 Task: Add a condition where "Channel Is not Line" in recently solved tickets.
Action: Mouse moved to (164, 510)
Screenshot: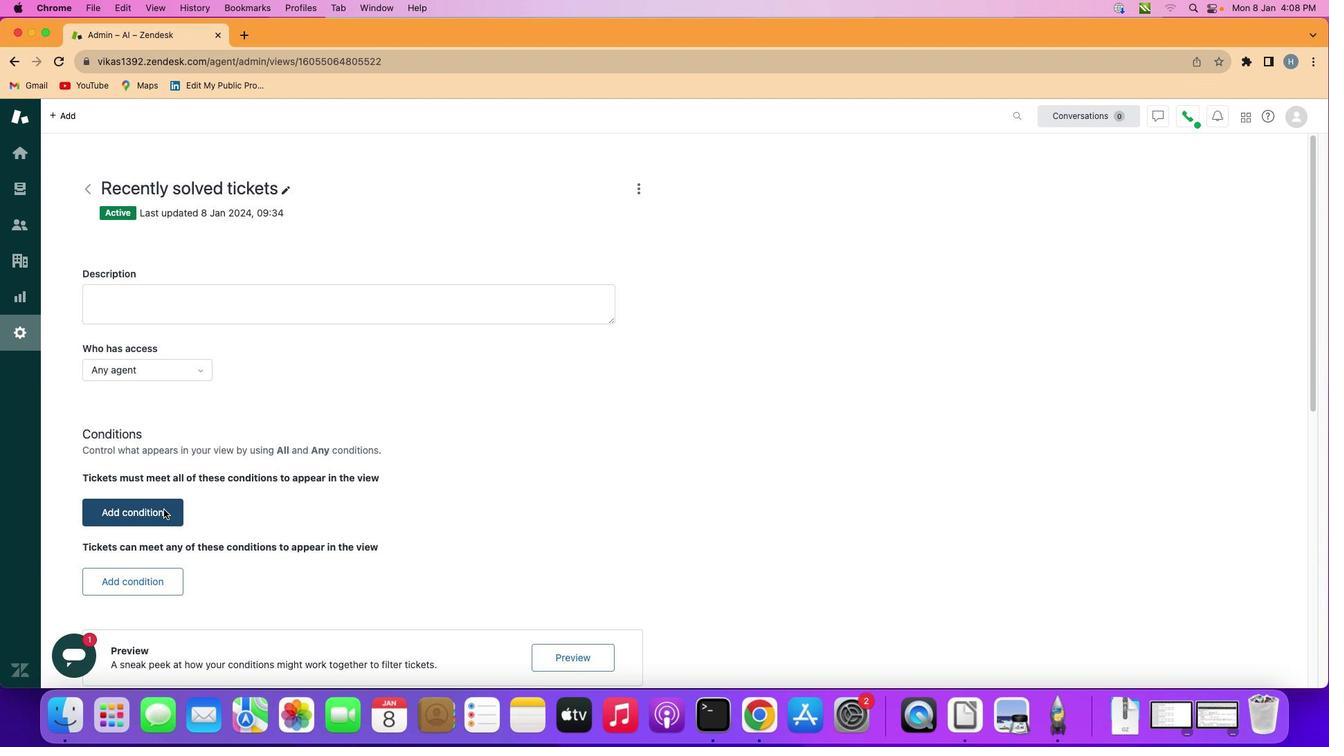 
Action: Mouse pressed left at (164, 510)
Screenshot: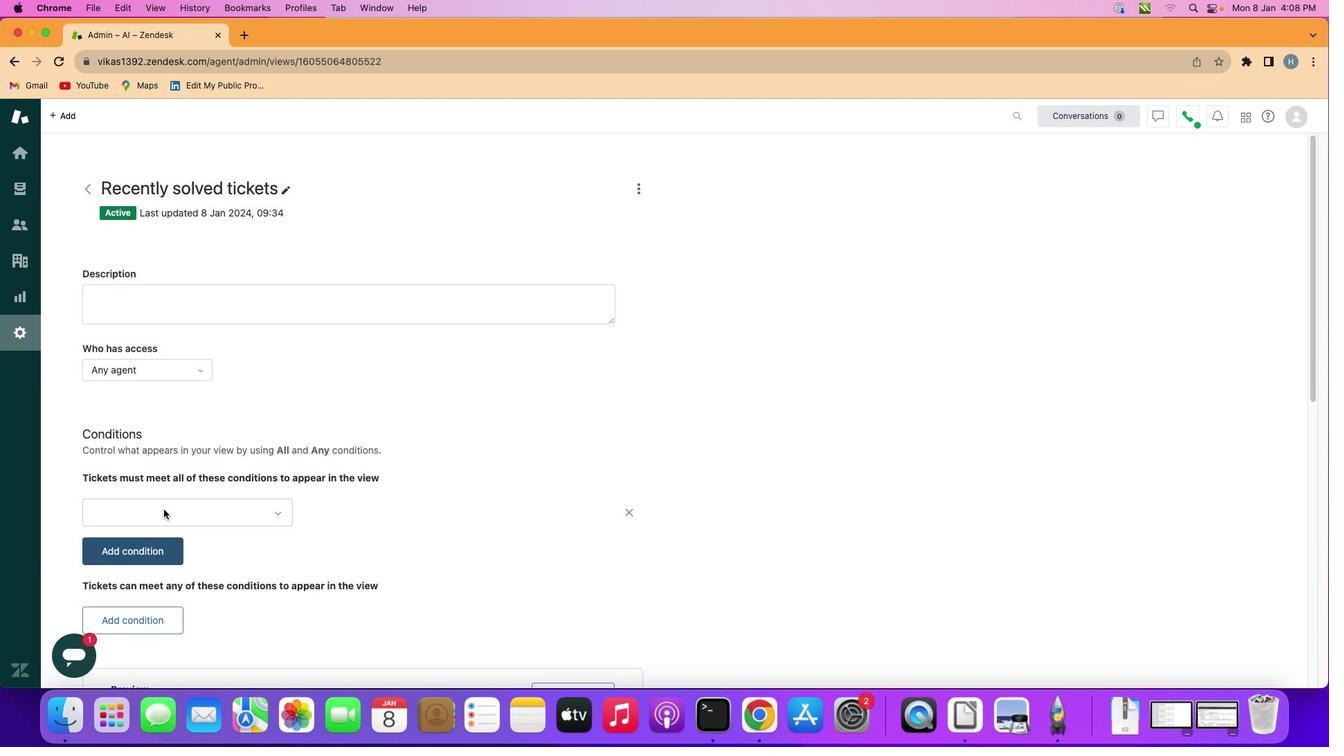 
Action: Mouse moved to (191, 512)
Screenshot: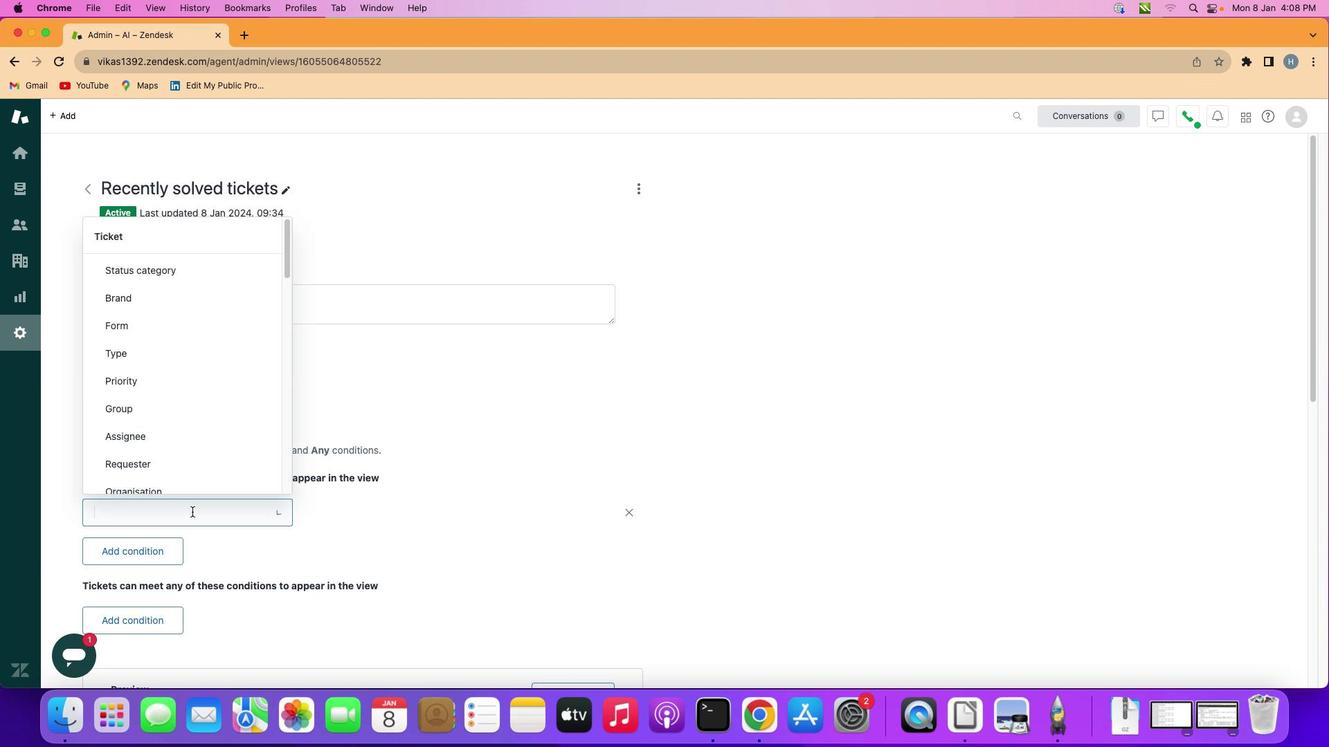 
Action: Mouse pressed left at (191, 512)
Screenshot: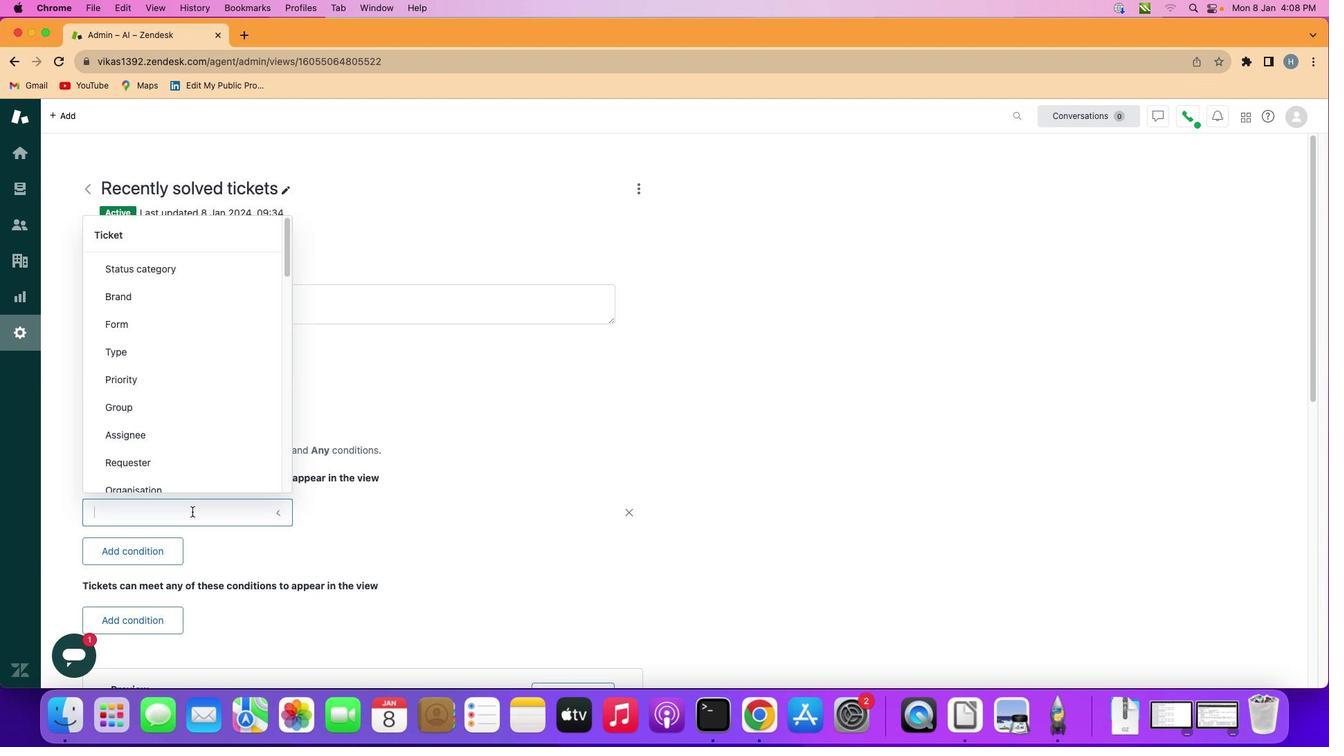 
Action: Mouse moved to (208, 387)
Screenshot: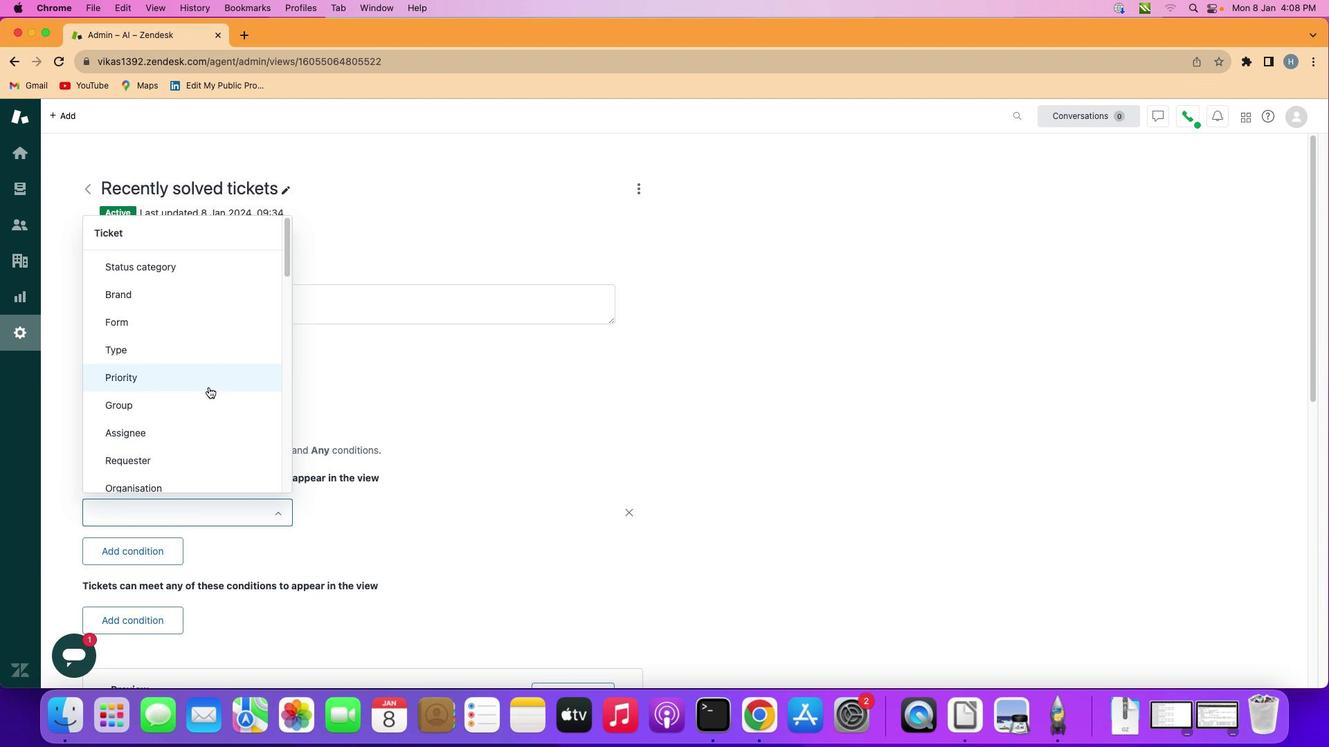 
Action: Mouse scrolled (208, 387) with delta (0, 0)
Screenshot: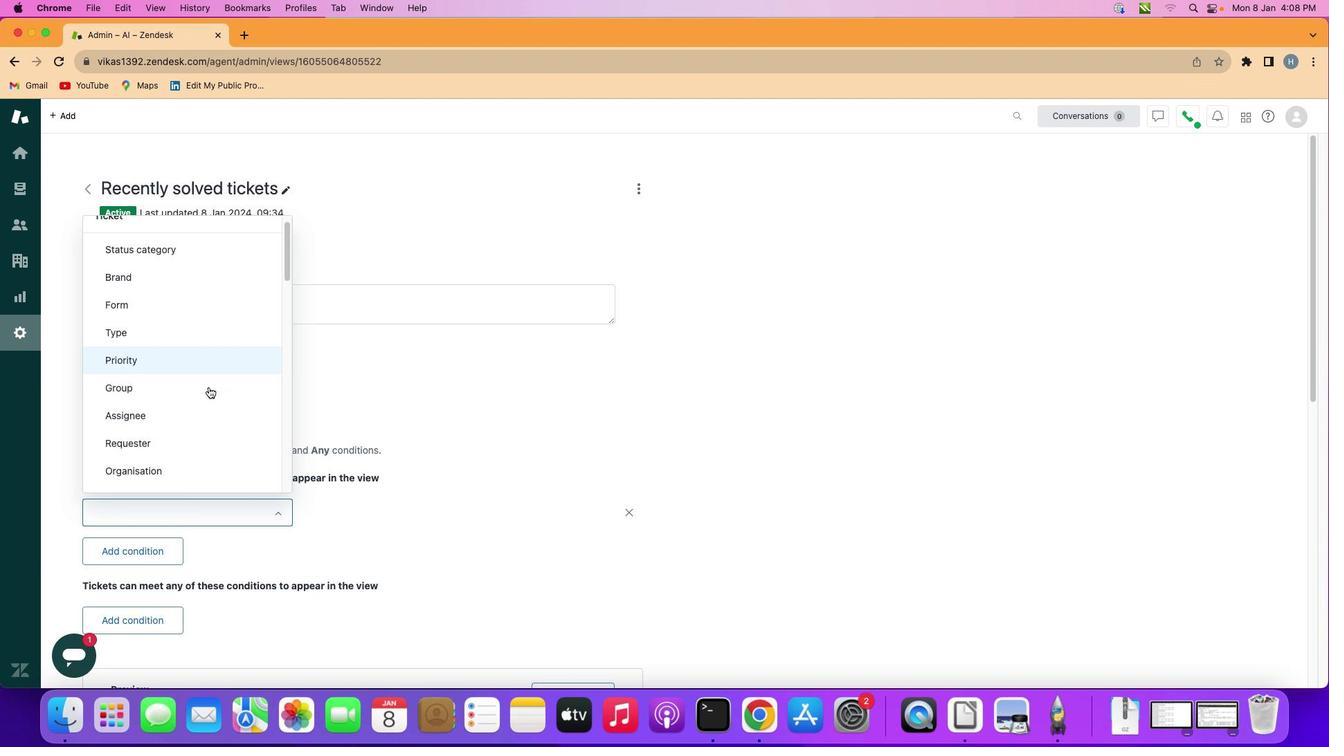 
Action: Mouse scrolled (208, 387) with delta (0, 0)
Screenshot: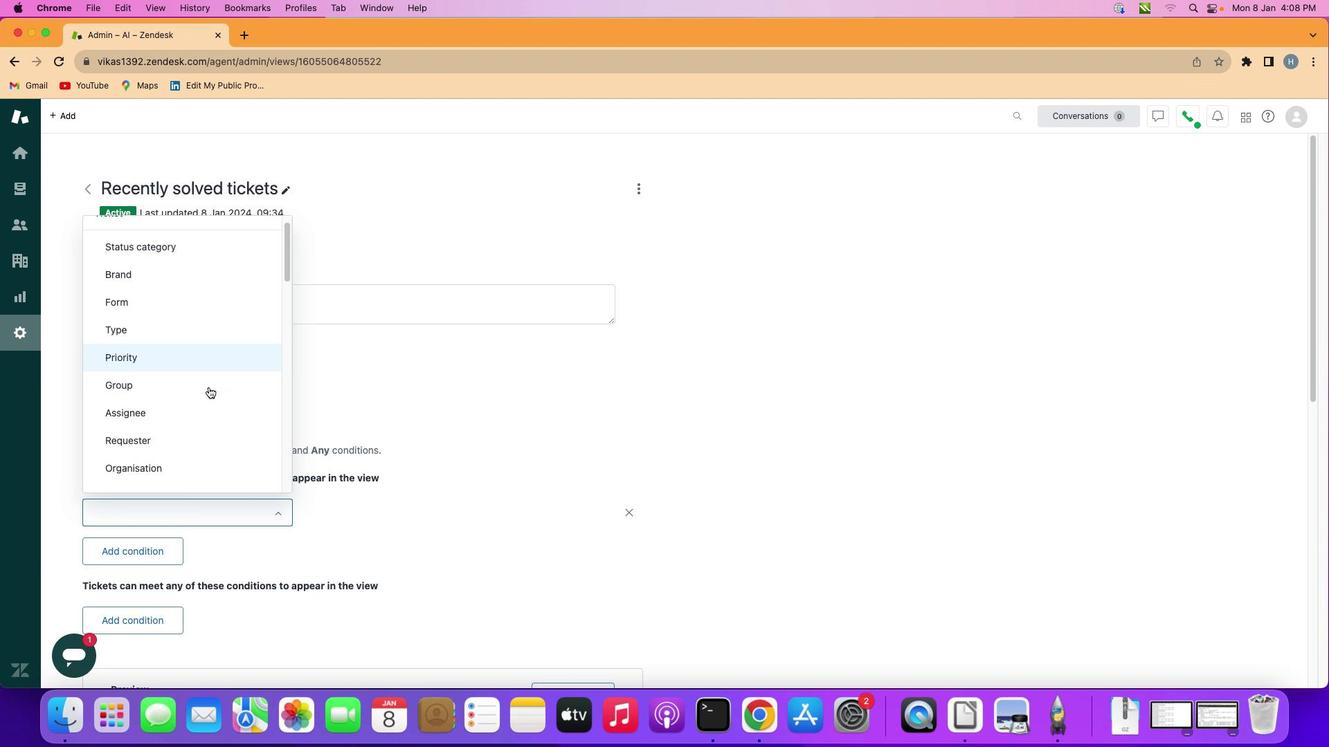 
Action: Mouse scrolled (208, 387) with delta (0, 0)
Screenshot: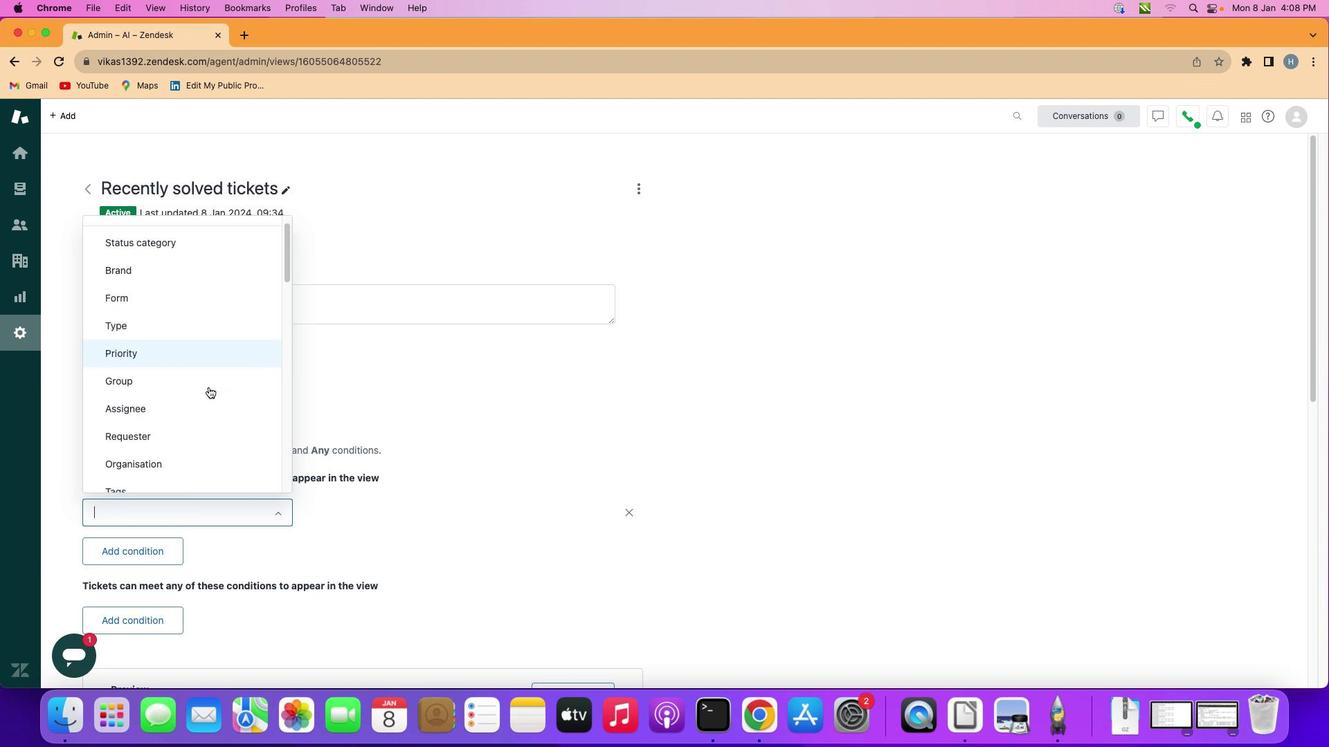 
Action: Mouse scrolled (208, 387) with delta (0, 0)
Screenshot: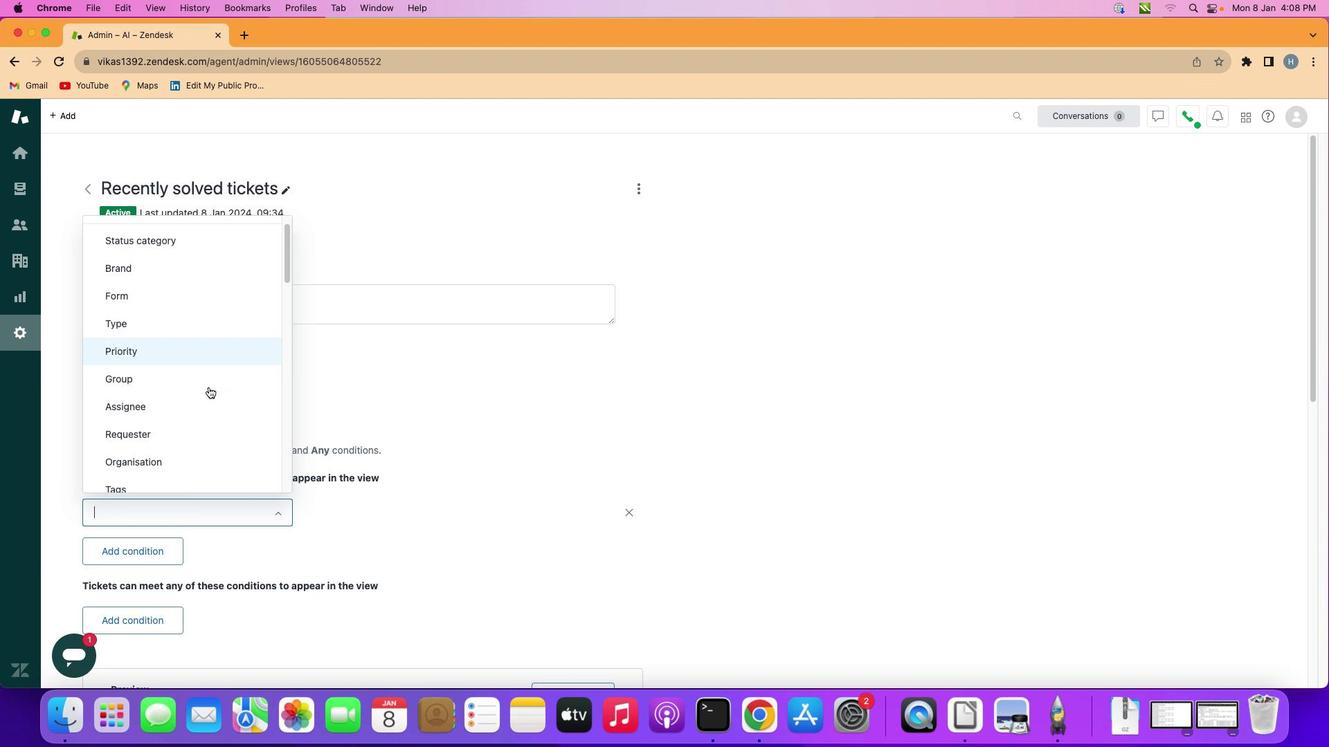 
Action: Mouse scrolled (208, 387) with delta (0, 0)
Screenshot: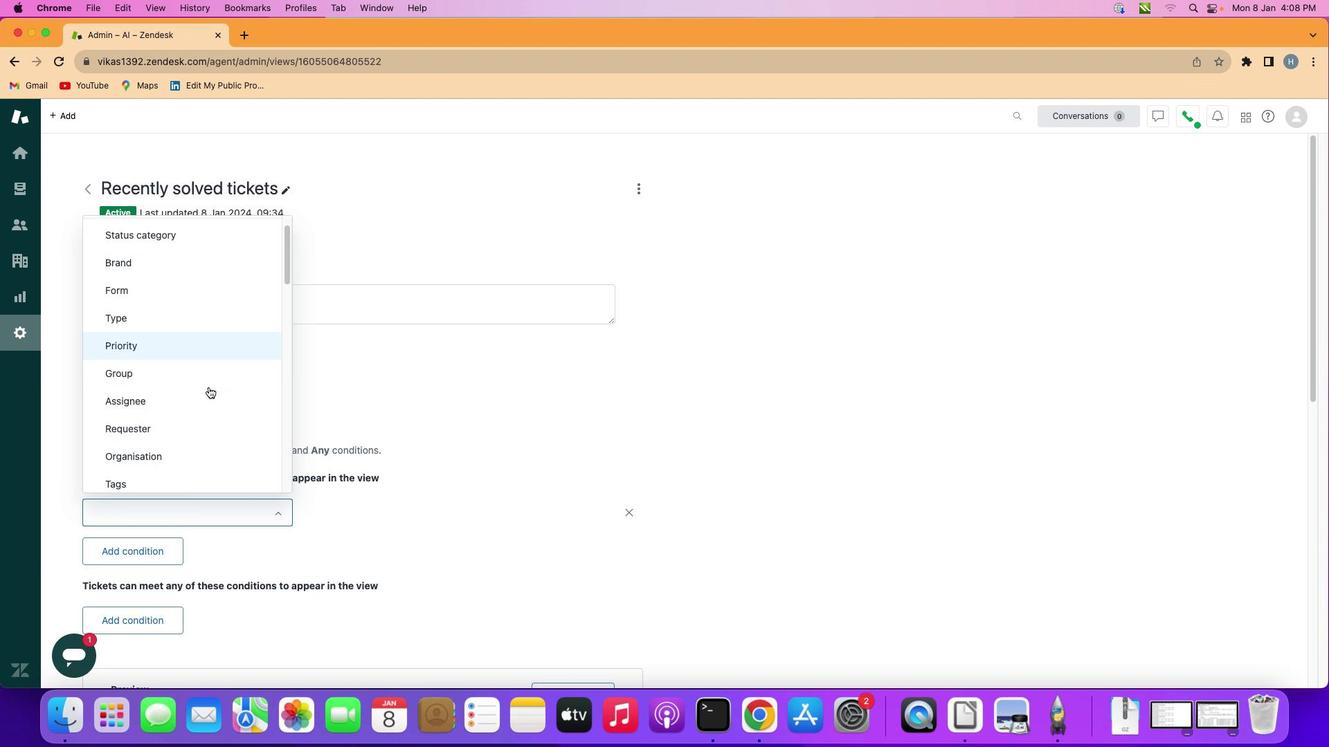 
Action: Mouse scrolled (208, 387) with delta (0, 0)
Screenshot: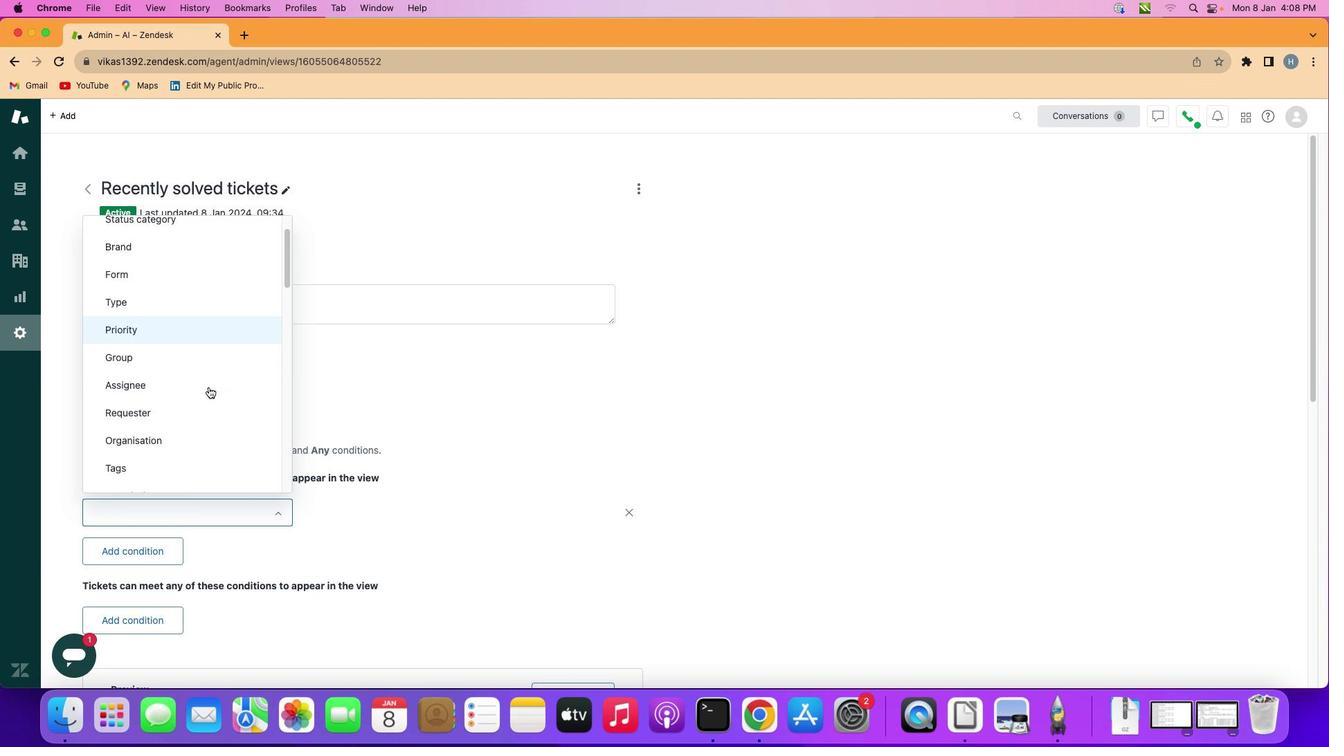 
Action: Mouse scrolled (208, 387) with delta (0, 0)
Screenshot: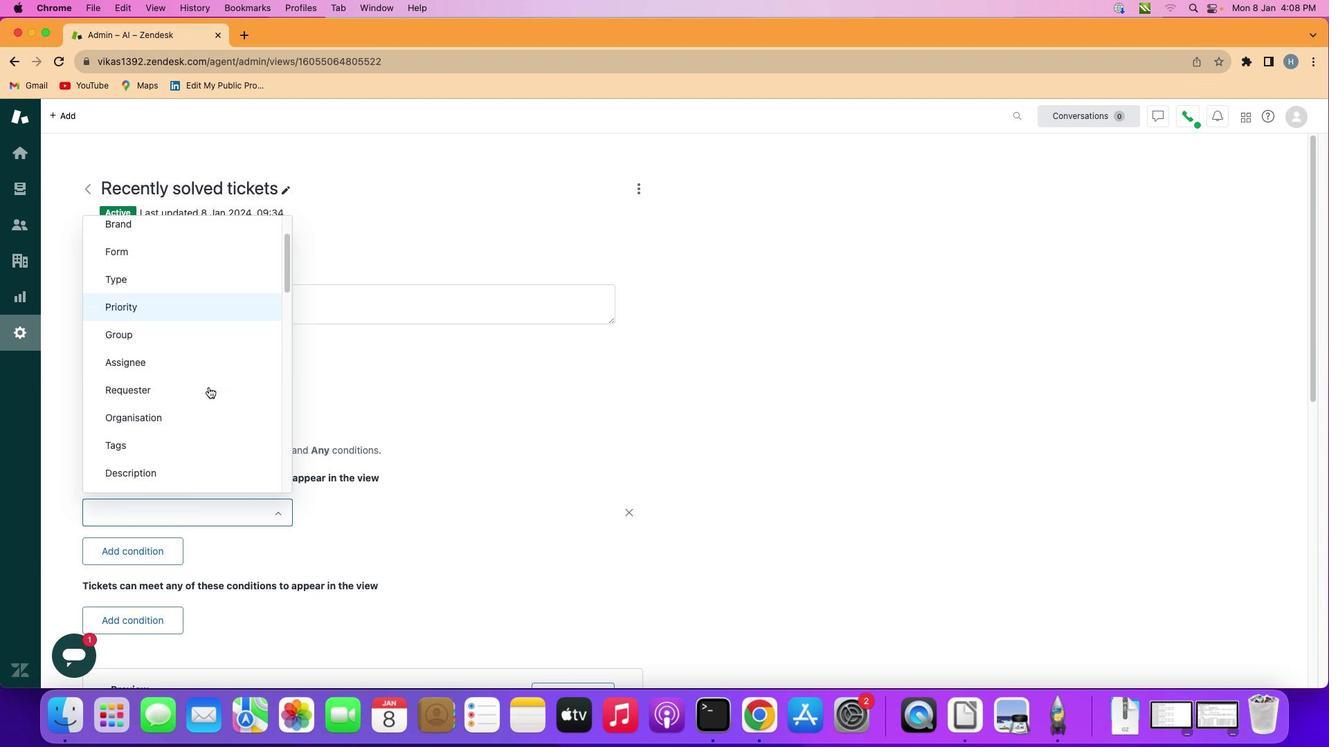 
Action: Mouse scrolled (208, 387) with delta (0, 0)
Screenshot: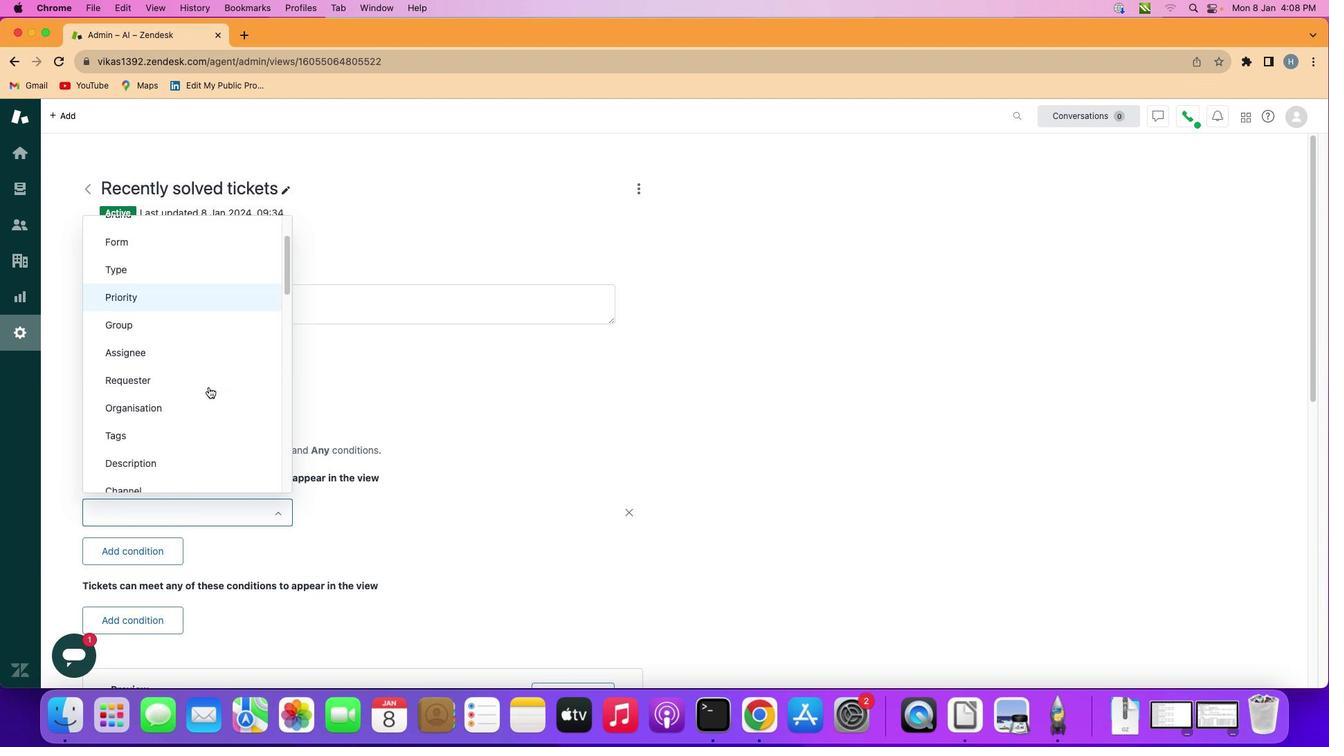 
Action: Mouse scrolled (208, 387) with delta (0, 0)
Screenshot: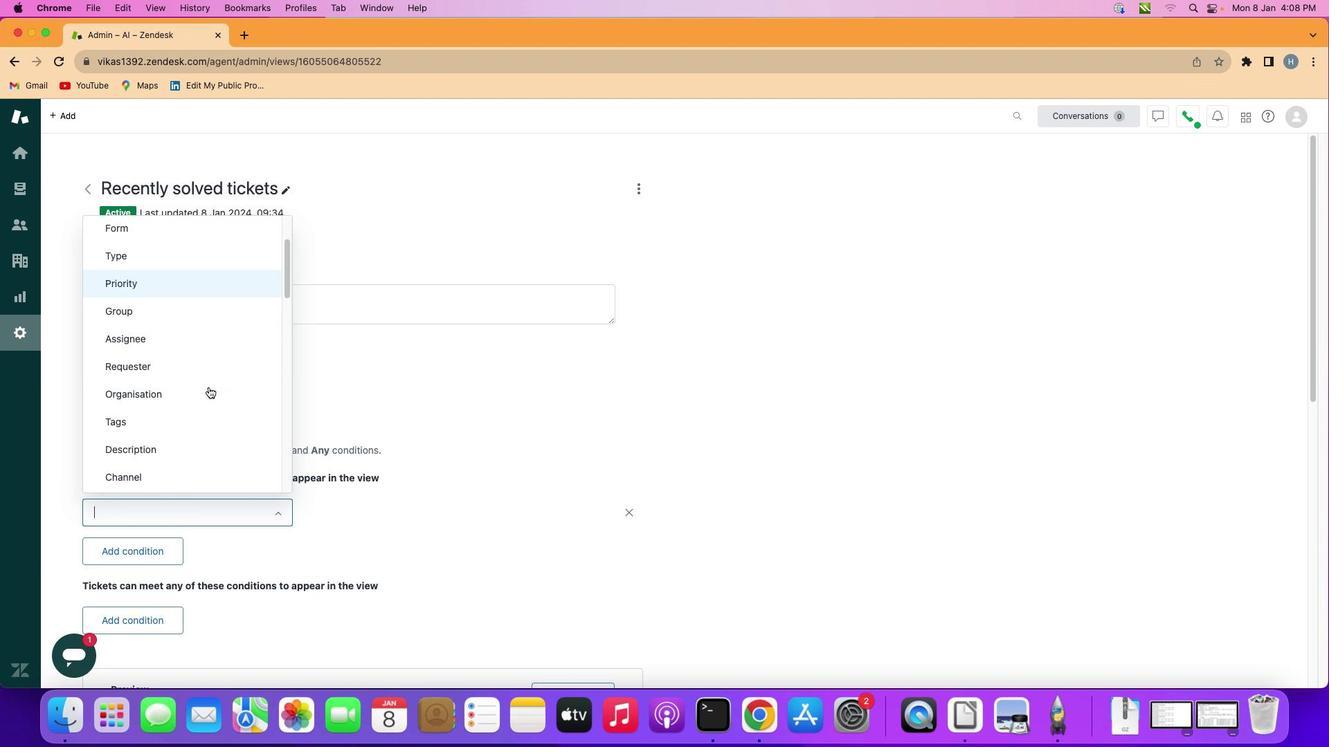 
Action: Mouse scrolled (208, 387) with delta (0, 0)
Screenshot: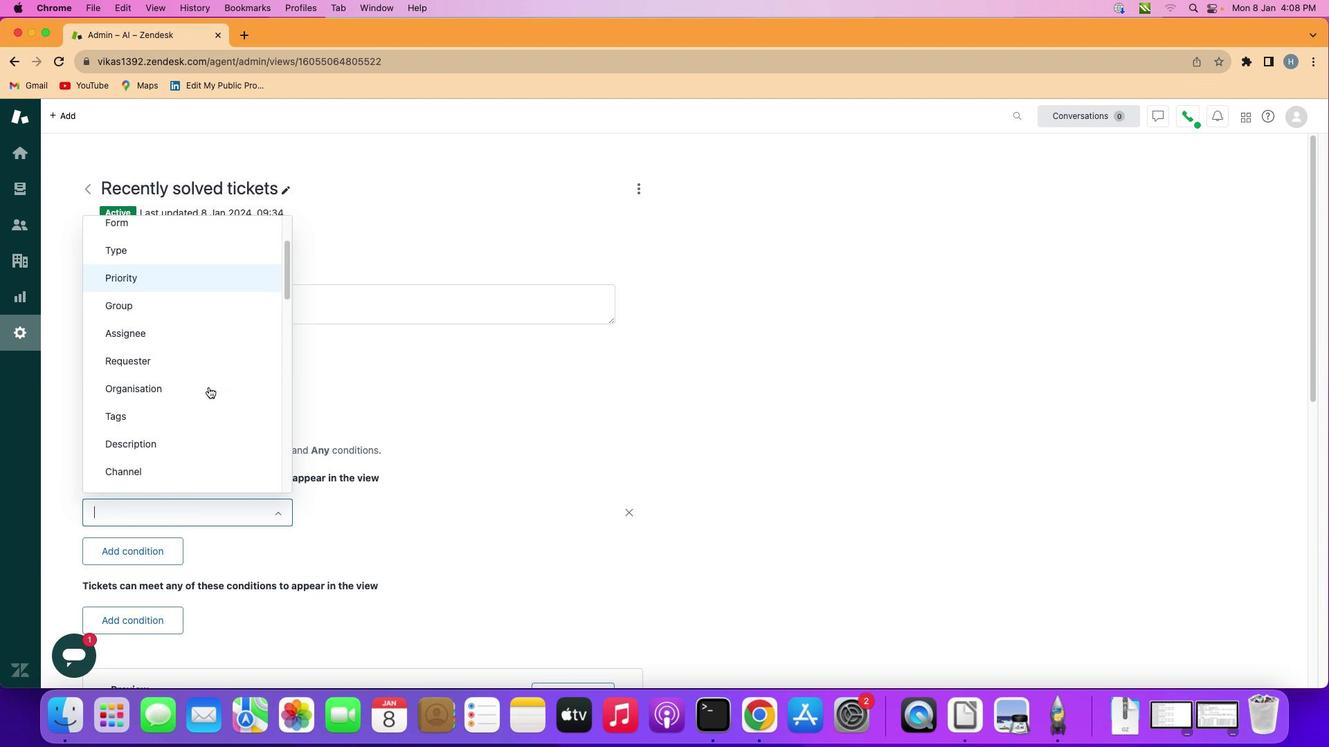 
Action: Mouse scrolled (208, 387) with delta (0, 0)
Screenshot: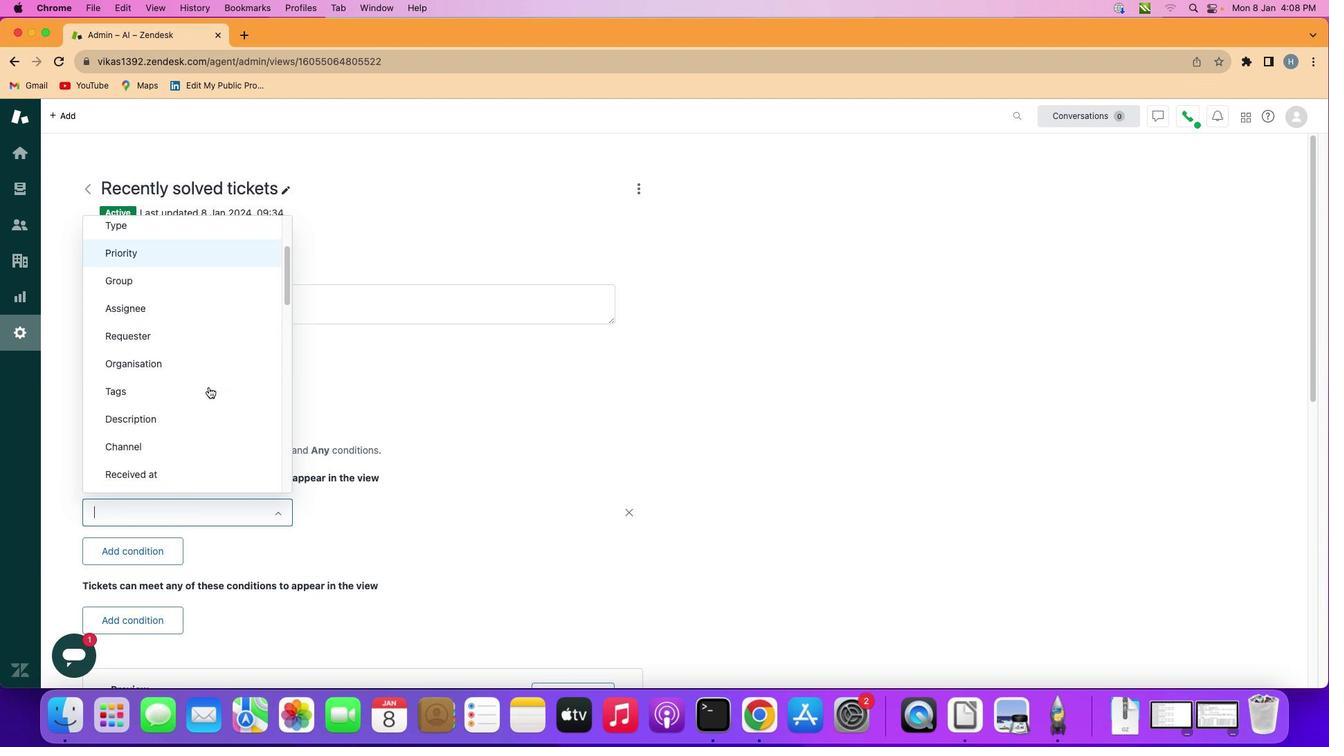 
Action: Mouse scrolled (208, 387) with delta (0, 0)
Screenshot: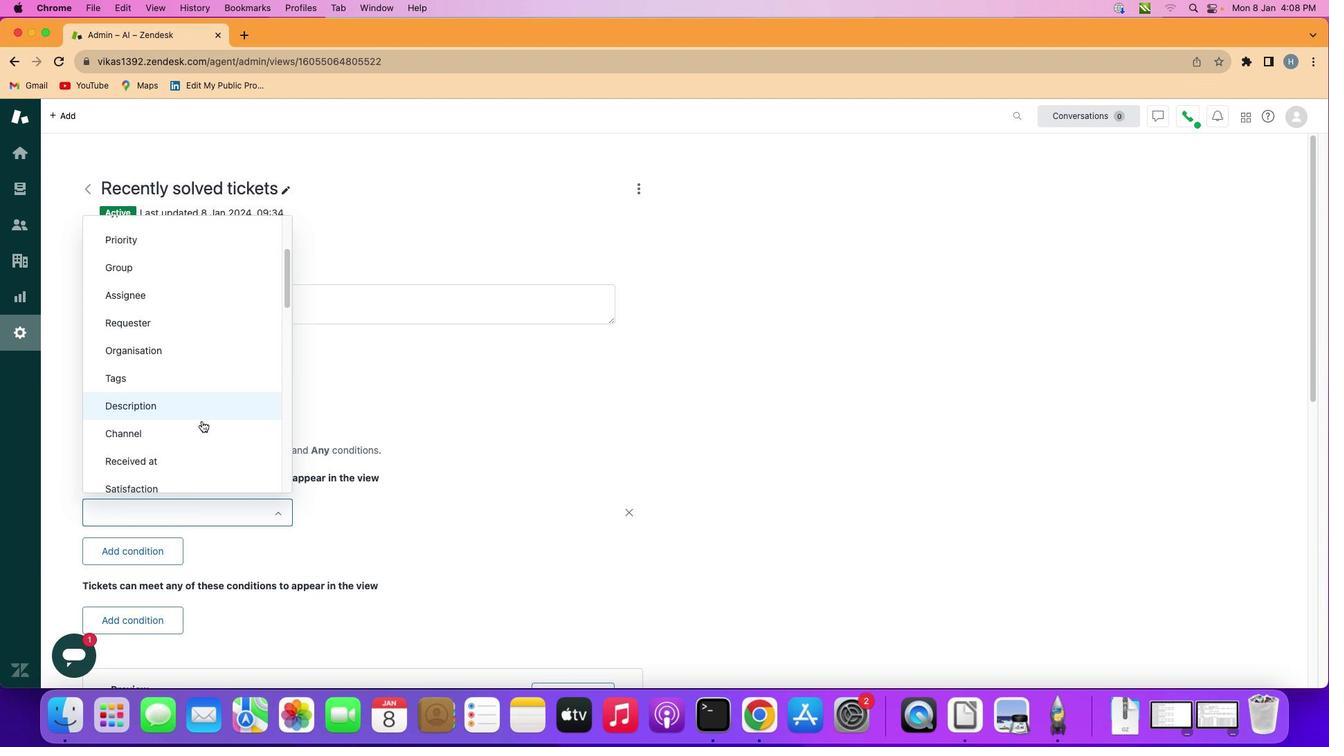 
Action: Mouse moved to (196, 429)
Screenshot: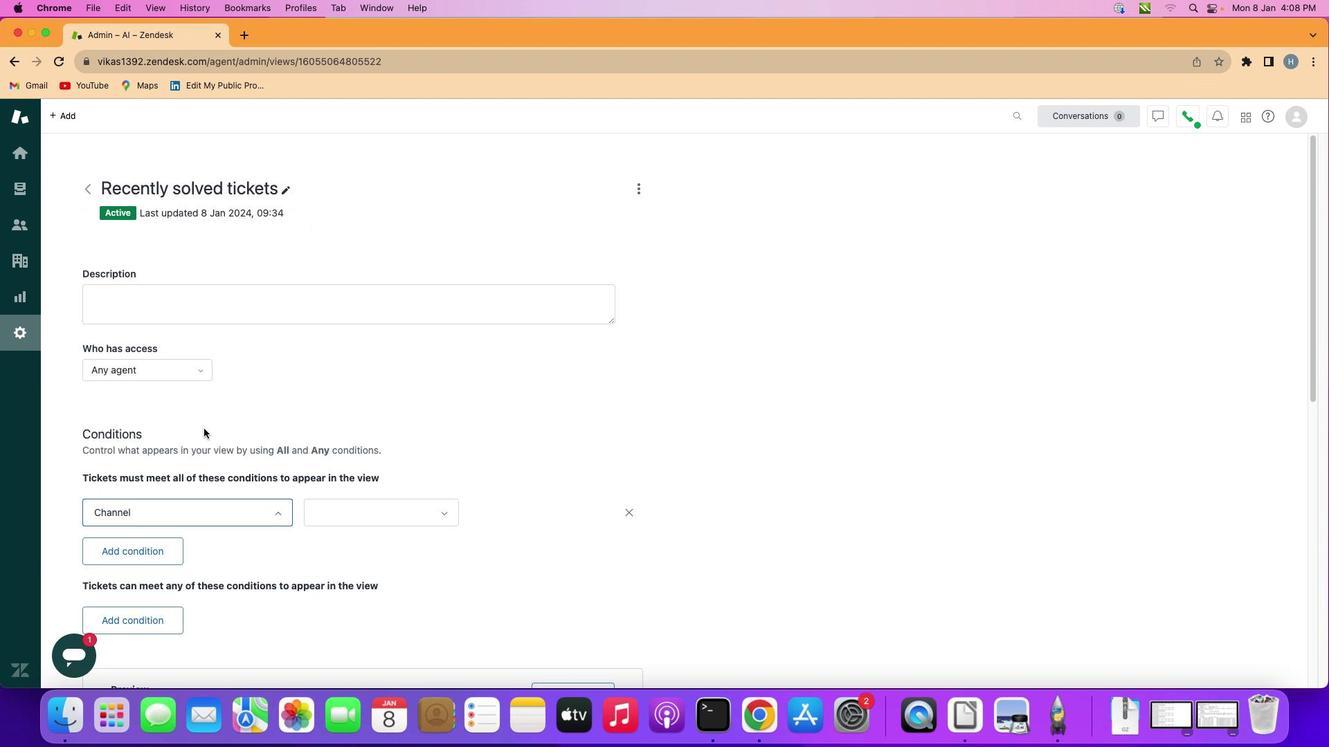 
Action: Mouse pressed left at (196, 429)
Screenshot: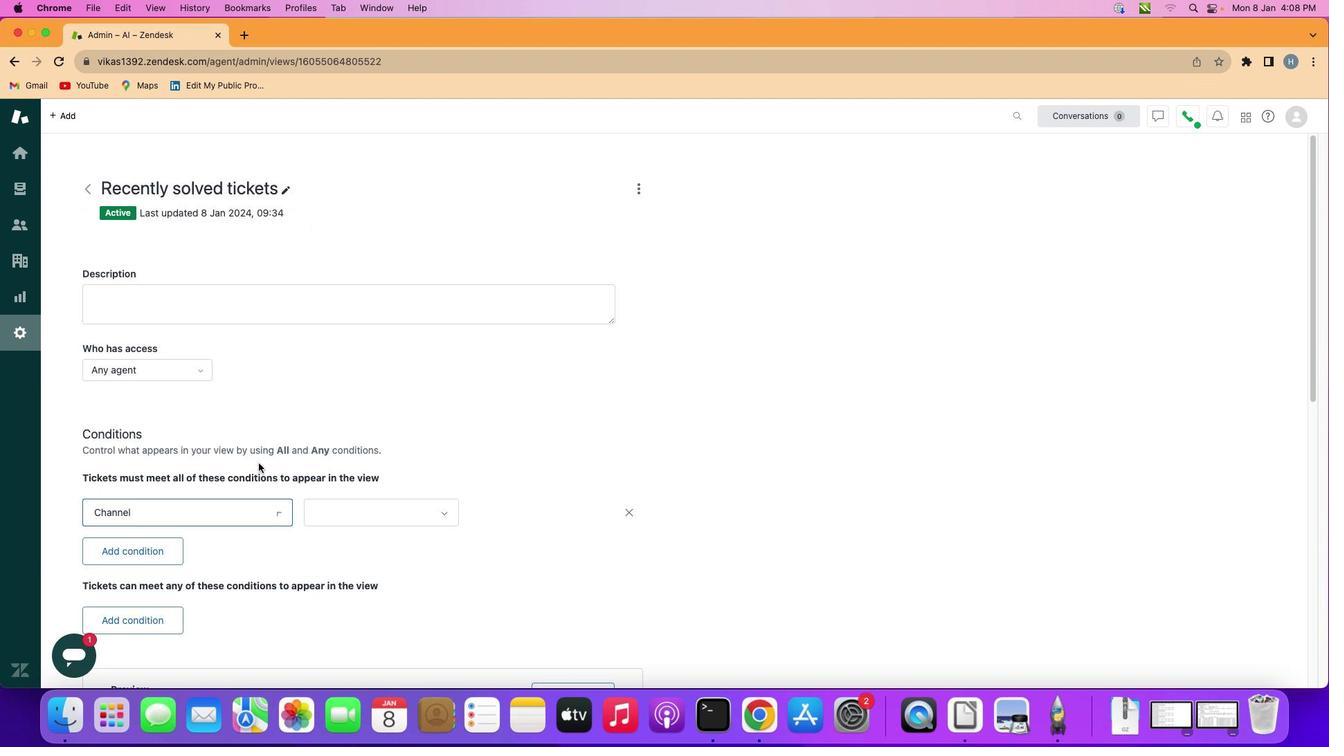 
Action: Mouse moved to (411, 499)
Screenshot: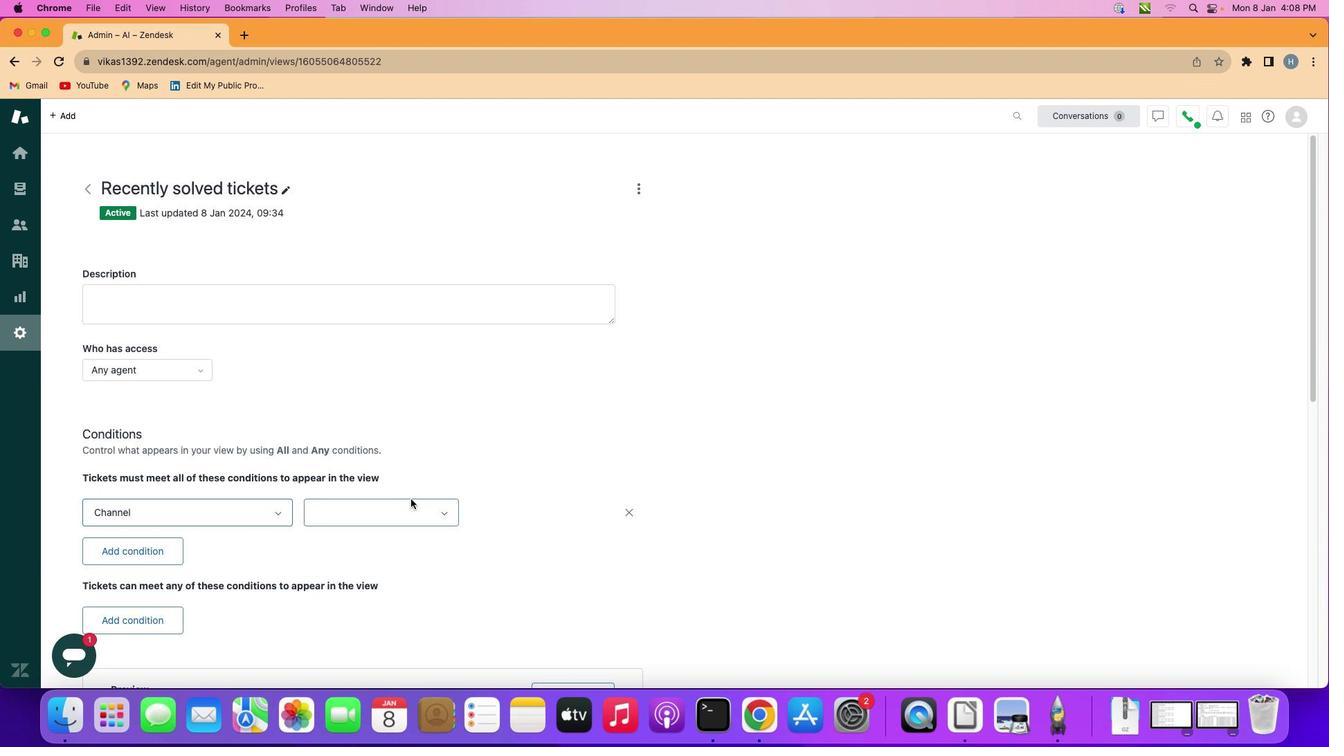 
Action: Mouse pressed left at (411, 499)
Screenshot: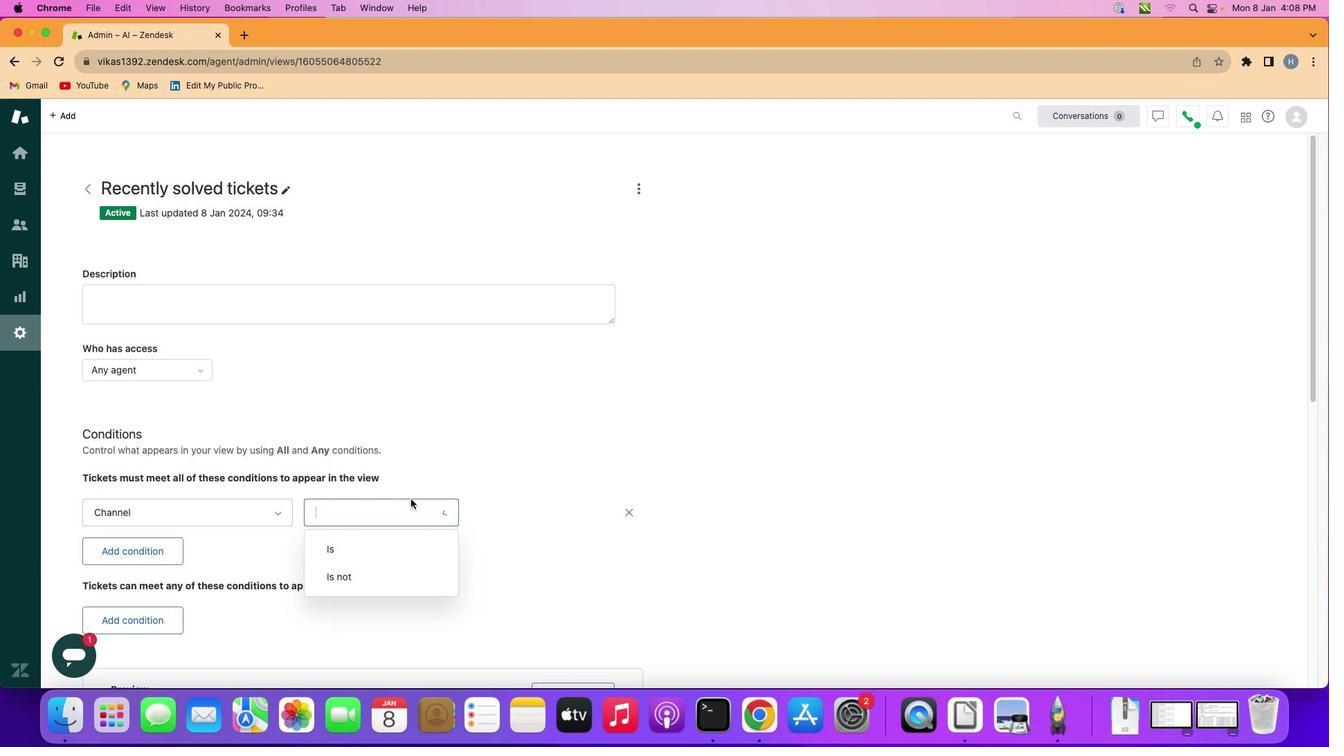 
Action: Mouse moved to (398, 572)
Screenshot: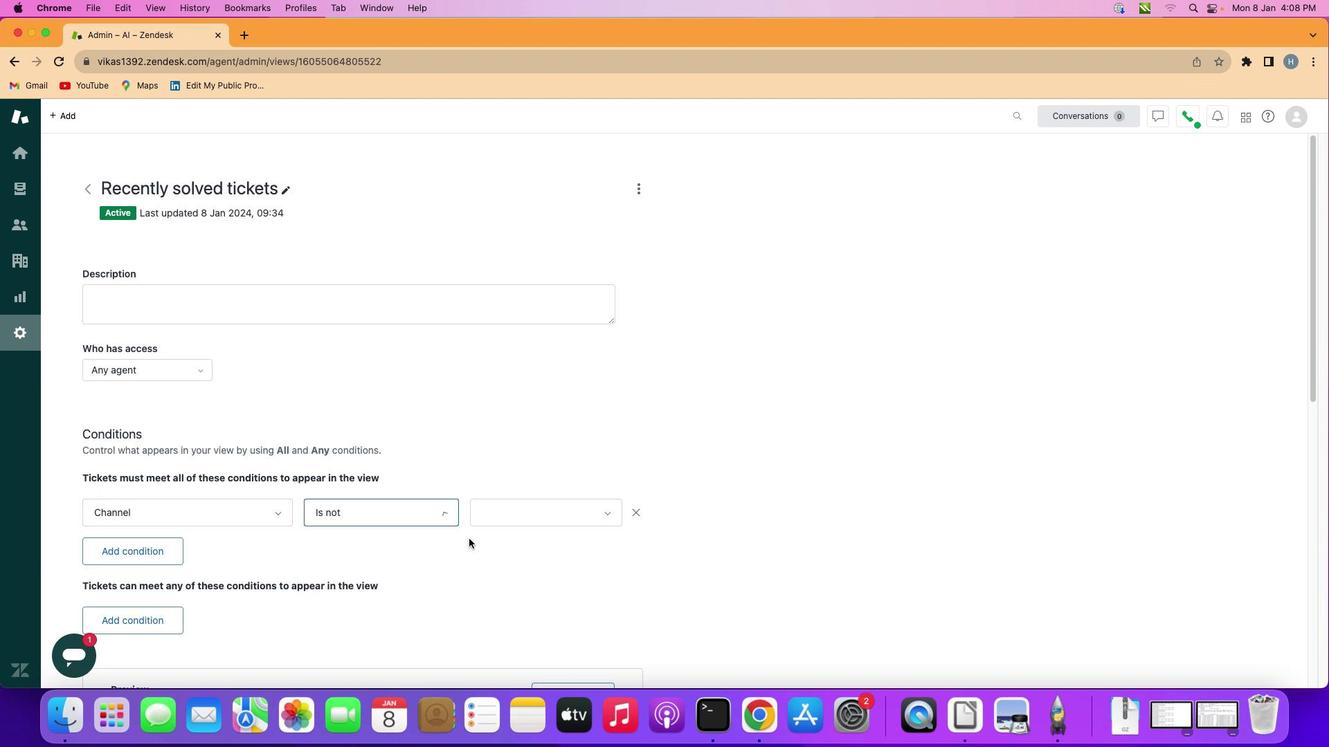 
Action: Mouse pressed left at (398, 572)
Screenshot: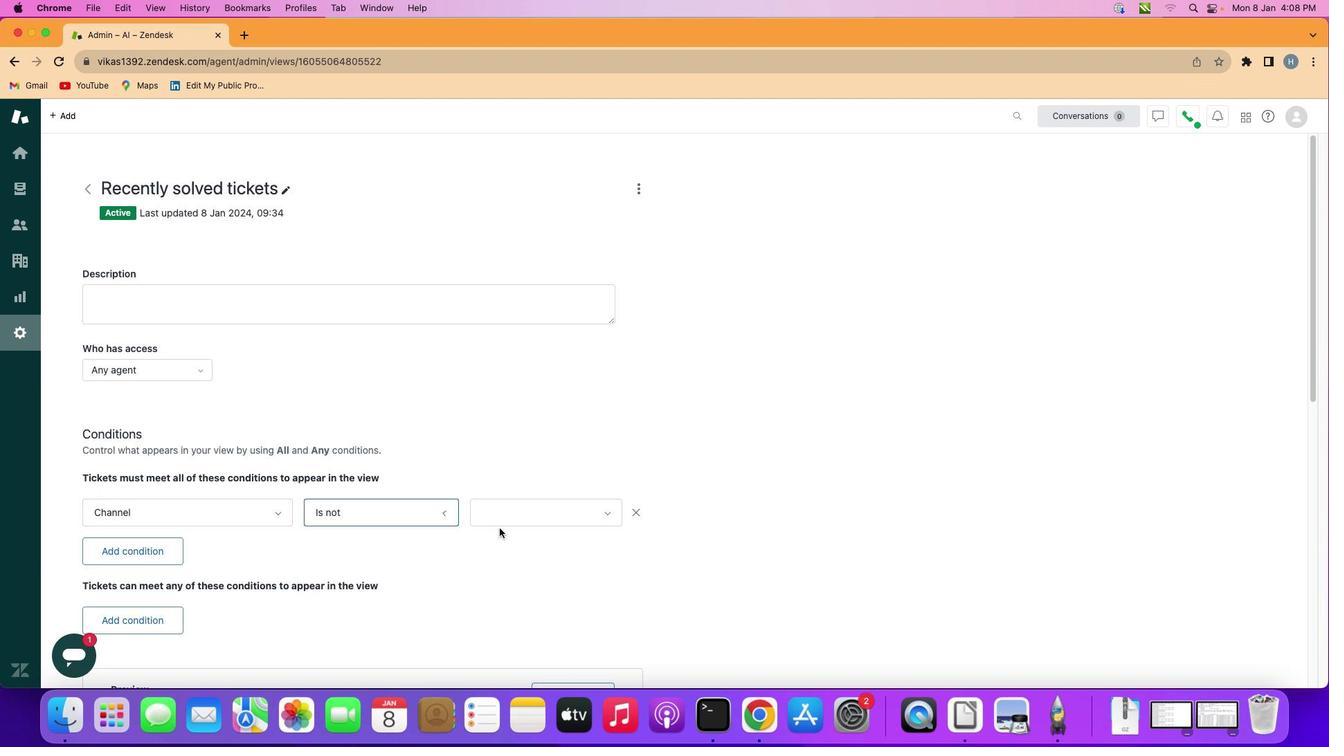 
Action: Mouse moved to (528, 518)
Screenshot: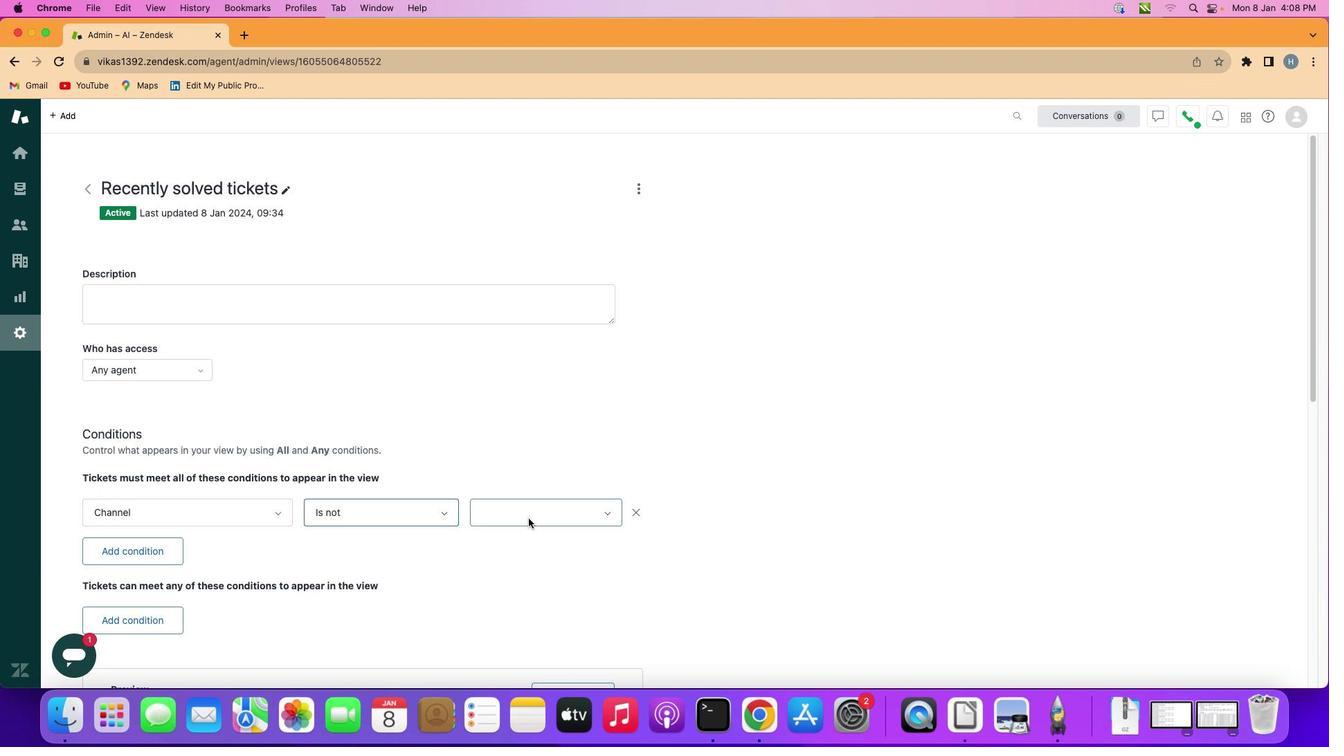 
Action: Mouse pressed left at (528, 518)
Screenshot: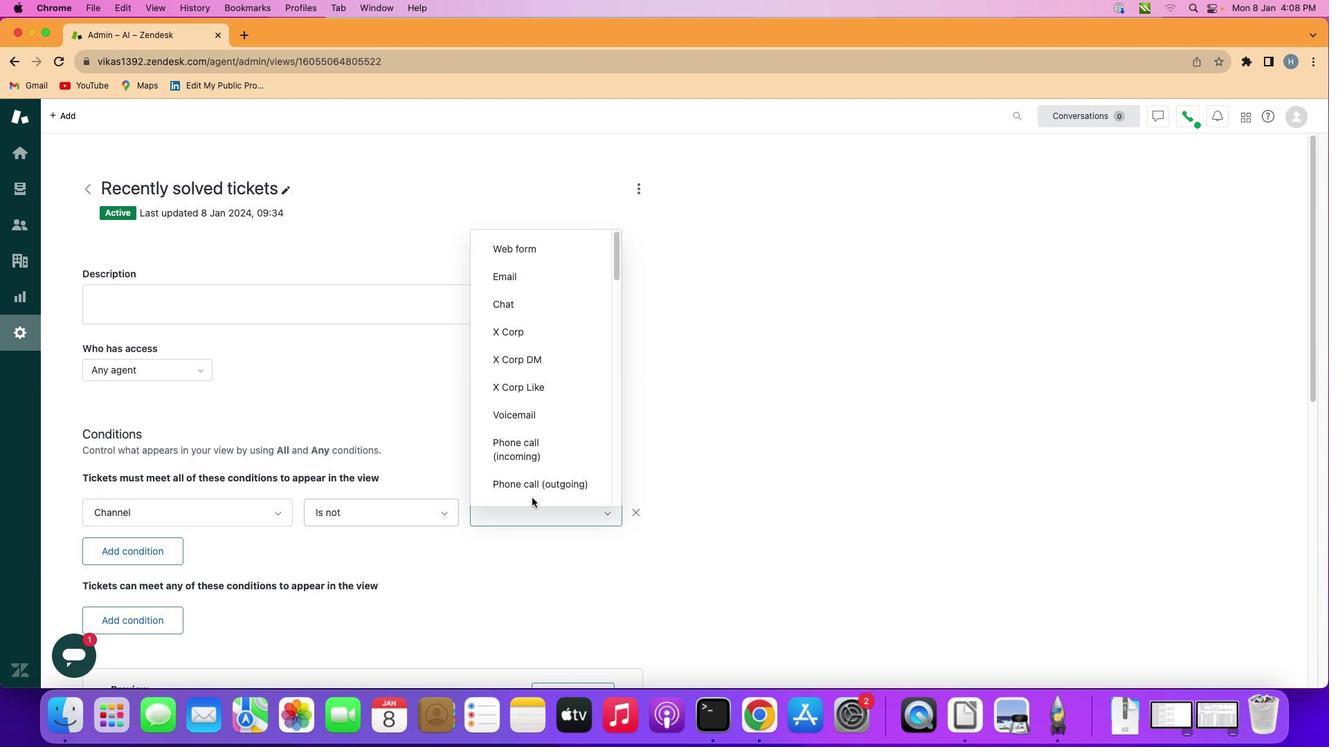 
Action: Mouse moved to (525, 410)
Screenshot: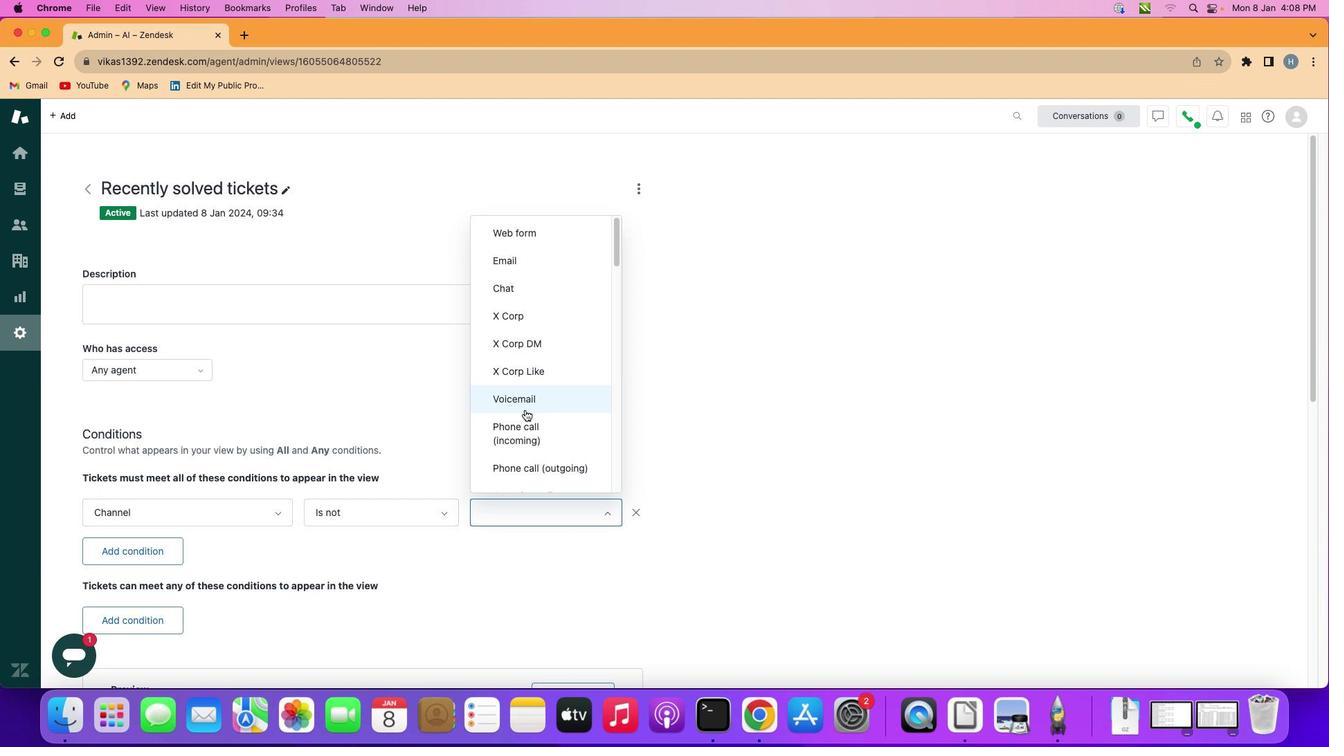 
Action: Mouse scrolled (525, 410) with delta (0, 0)
Screenshot: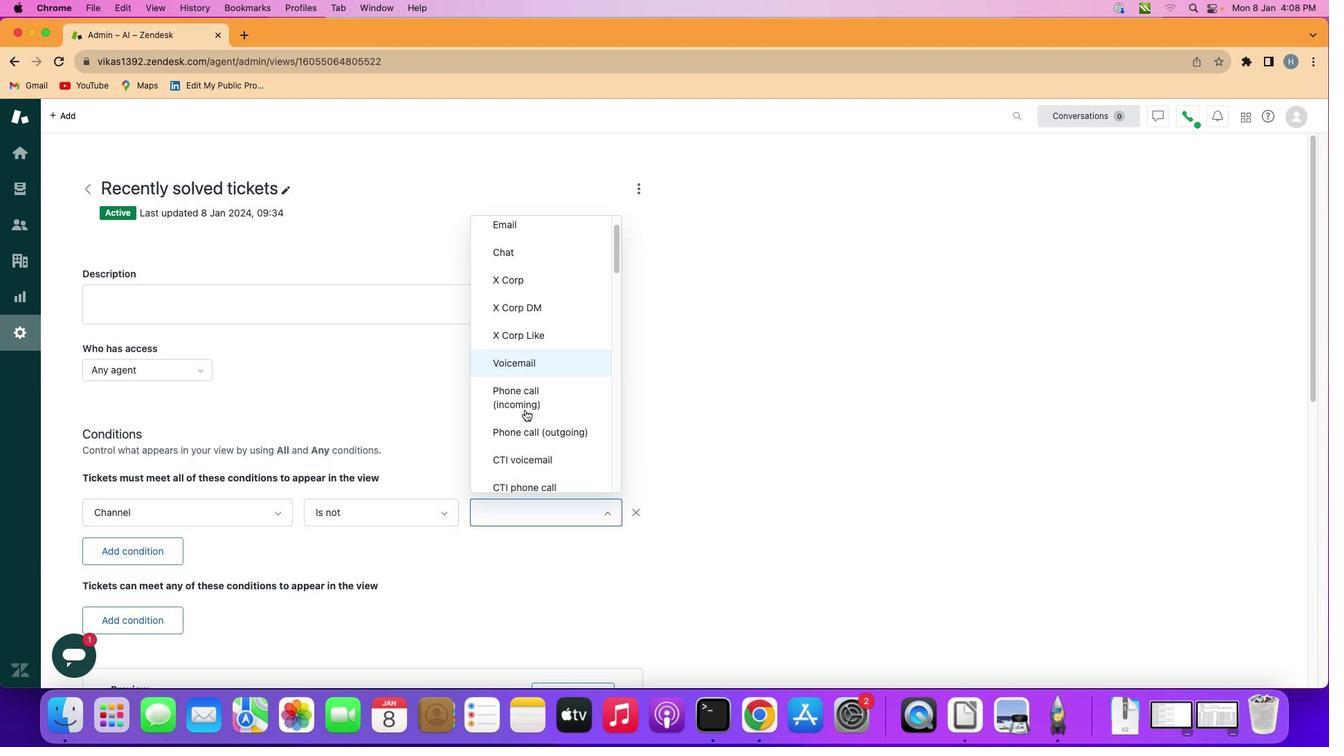 
Action: Mouse scrolled (525, 410) with delta (0, 0)
Screenshot: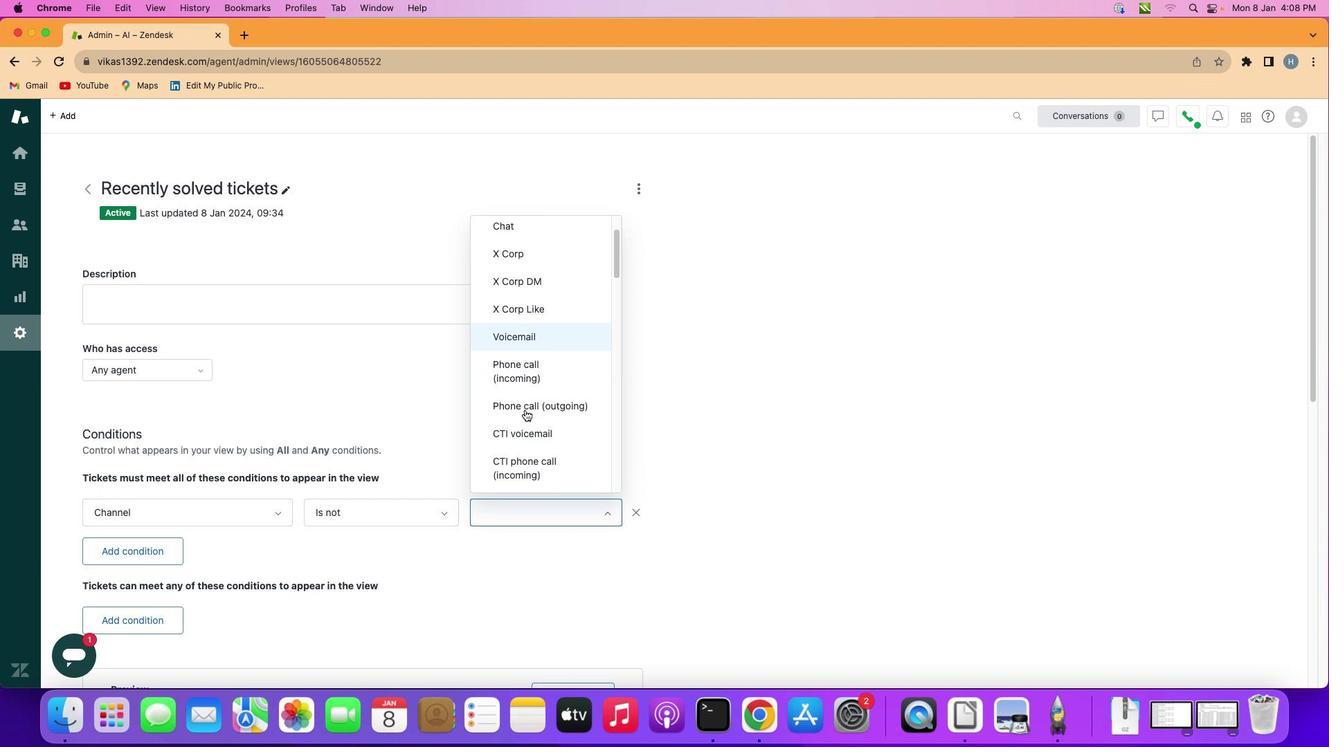 
Action: Mouse scrolled (525, 410) with delta (0, 0)
Screenshot: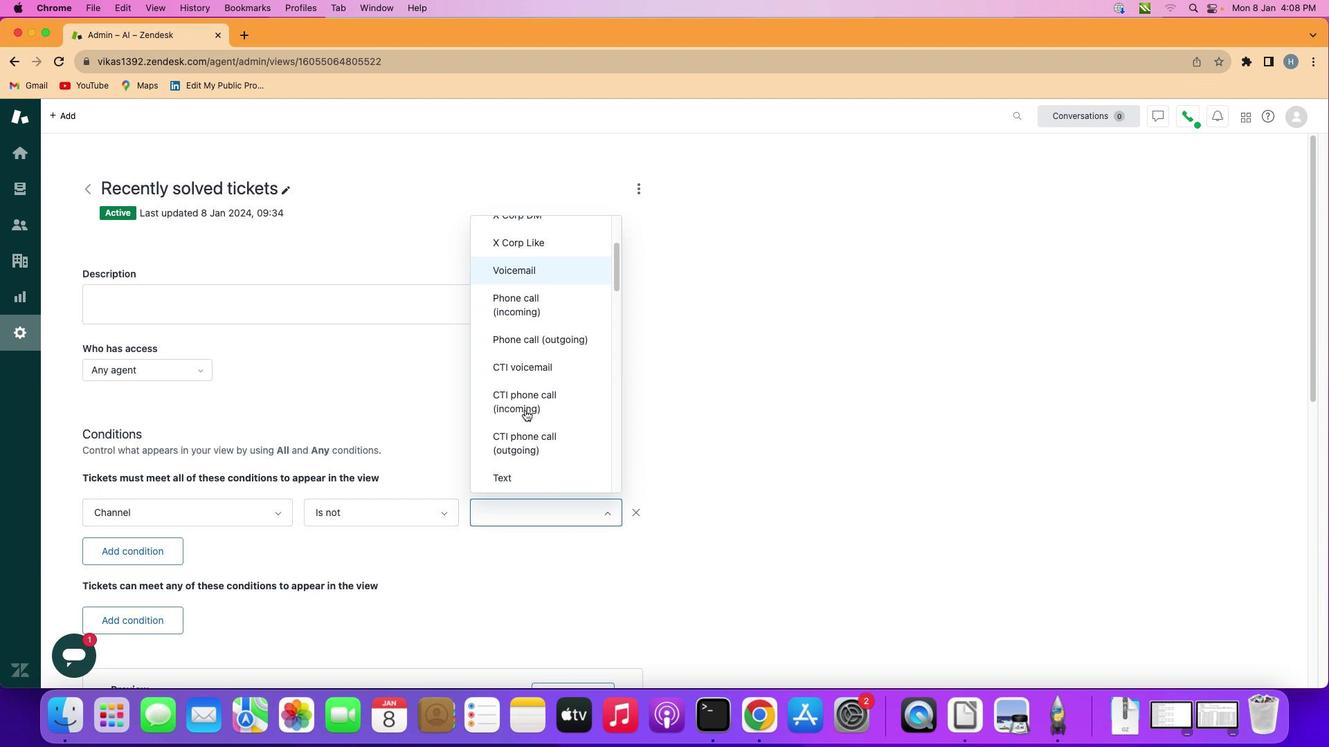 
Action: Mouse scrolled (525, 410) with delta (0, -1)
Screenshot: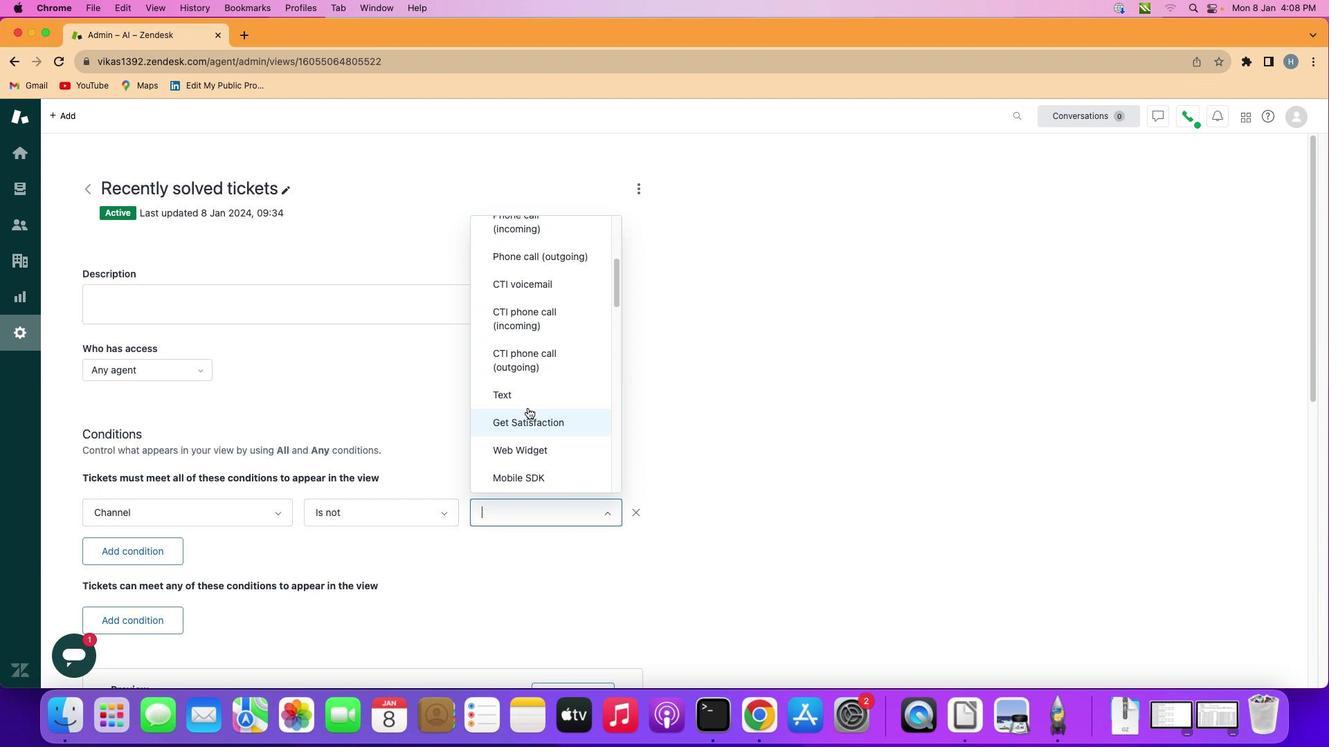 
Action: Mouse scrolled (525, 410) with delta (0, -2)
Screenshot: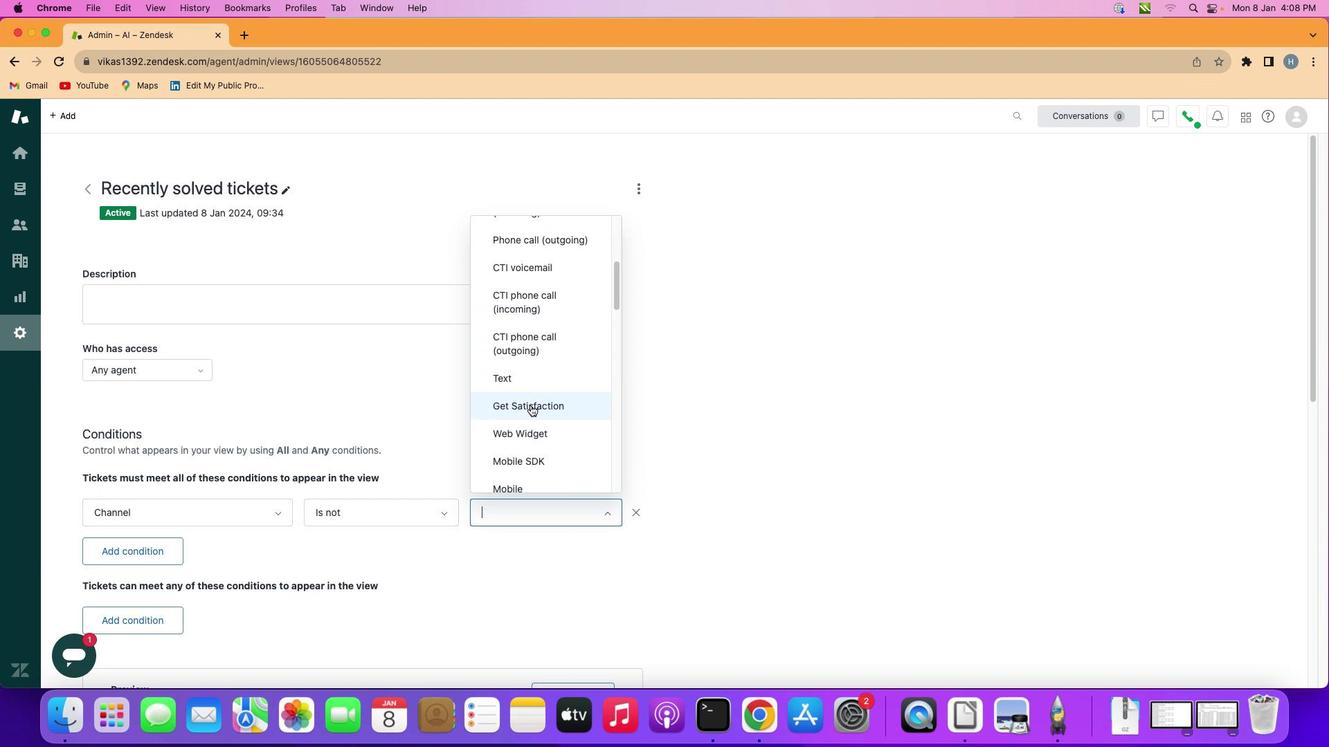 
Action: Mouse moved to (533, 402)
Screenshot: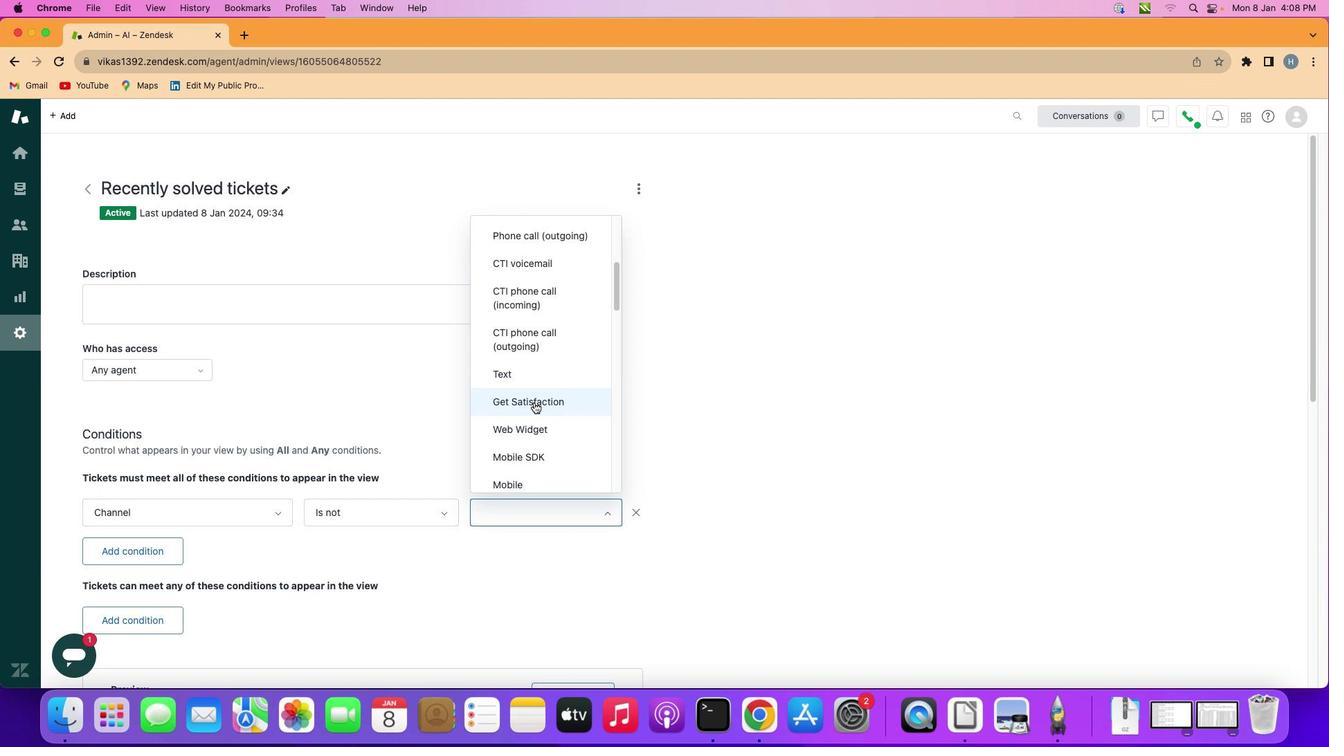 
Action: Mouse scrolled (533, 402) with delta (0, 0)
Screenshot: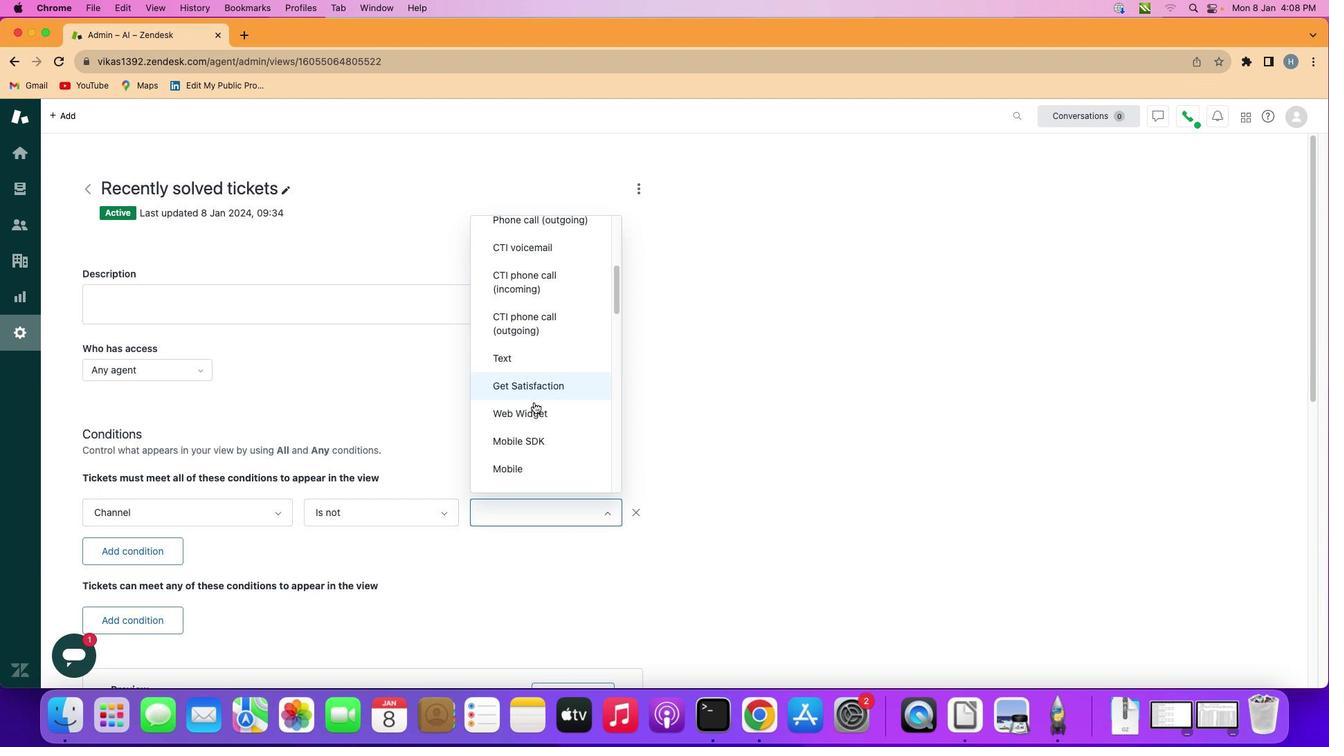 
Action: Mouse scrolled (533, 402) with delta (0, 0)
Screenshot: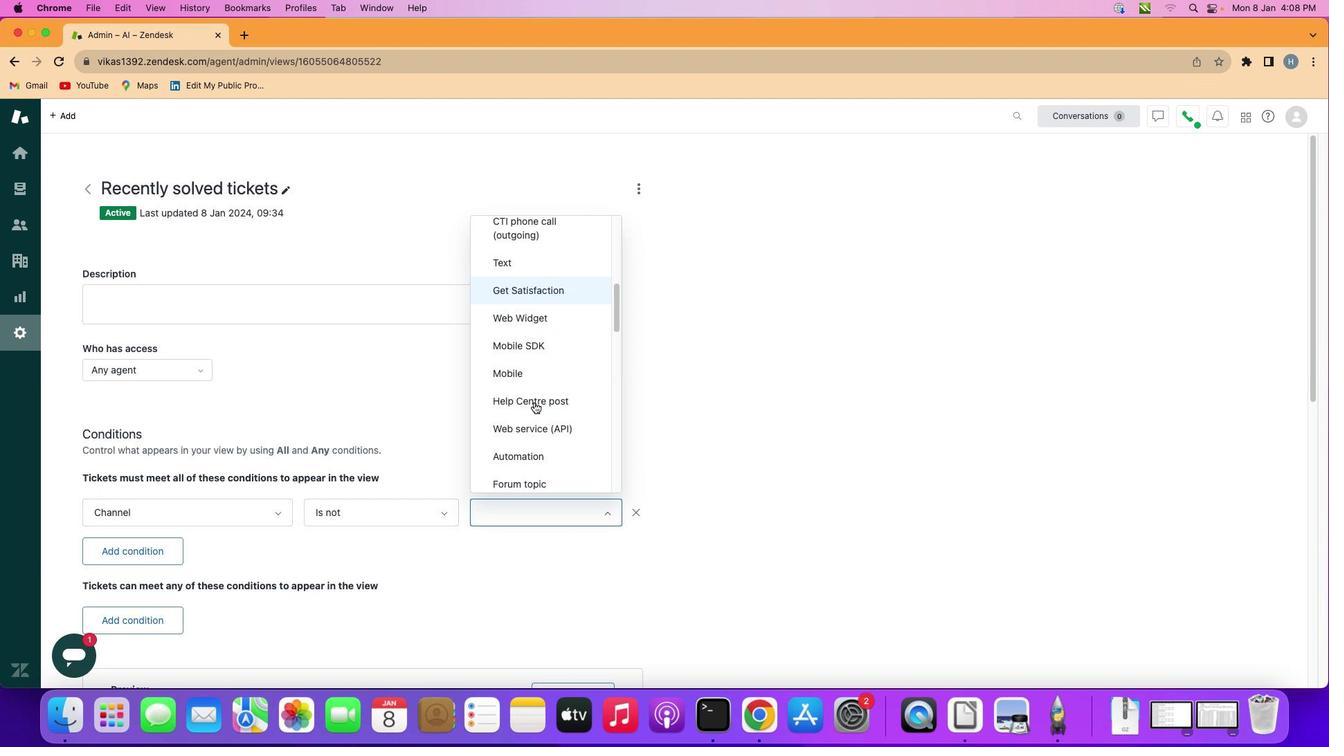 
Action: Mouse scrolled (533, 402) with delta (0, 0)
Screenshot: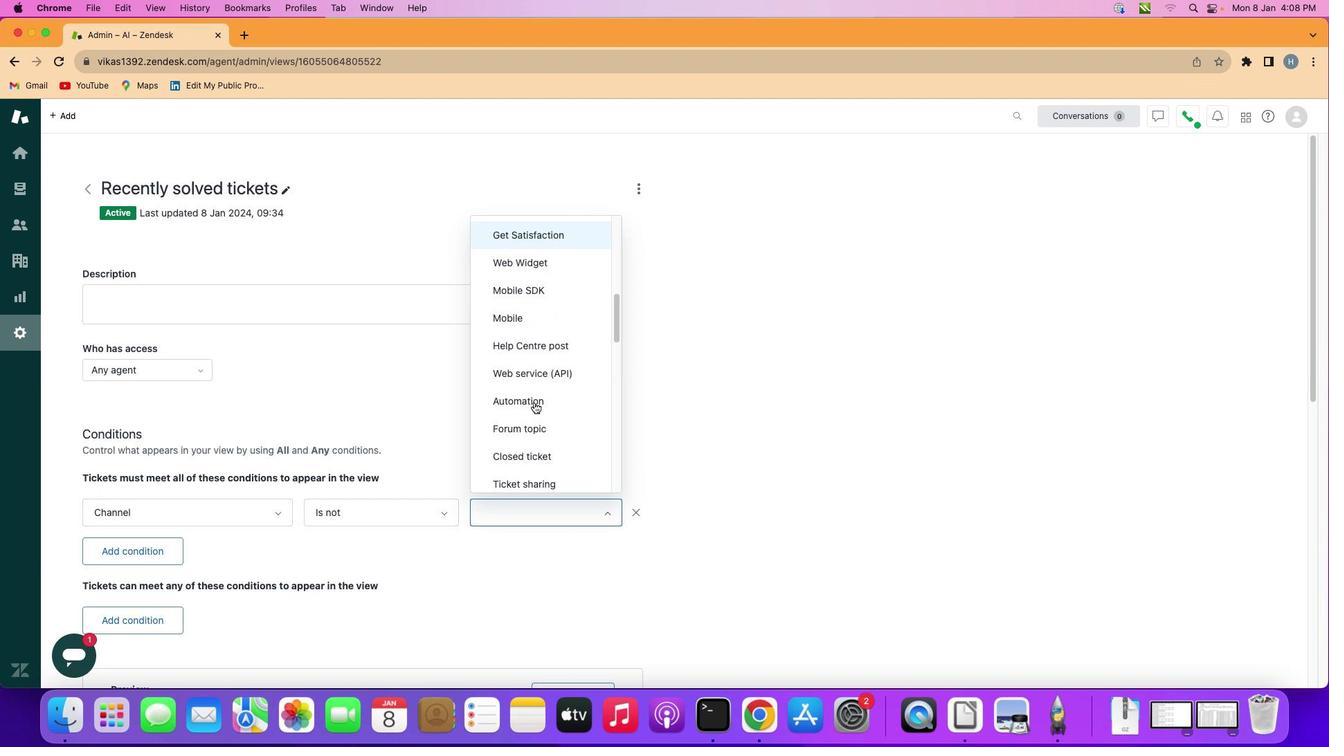 
Action: Mouse scrolled (533, 402) with delta (0, -1)
Screenshot: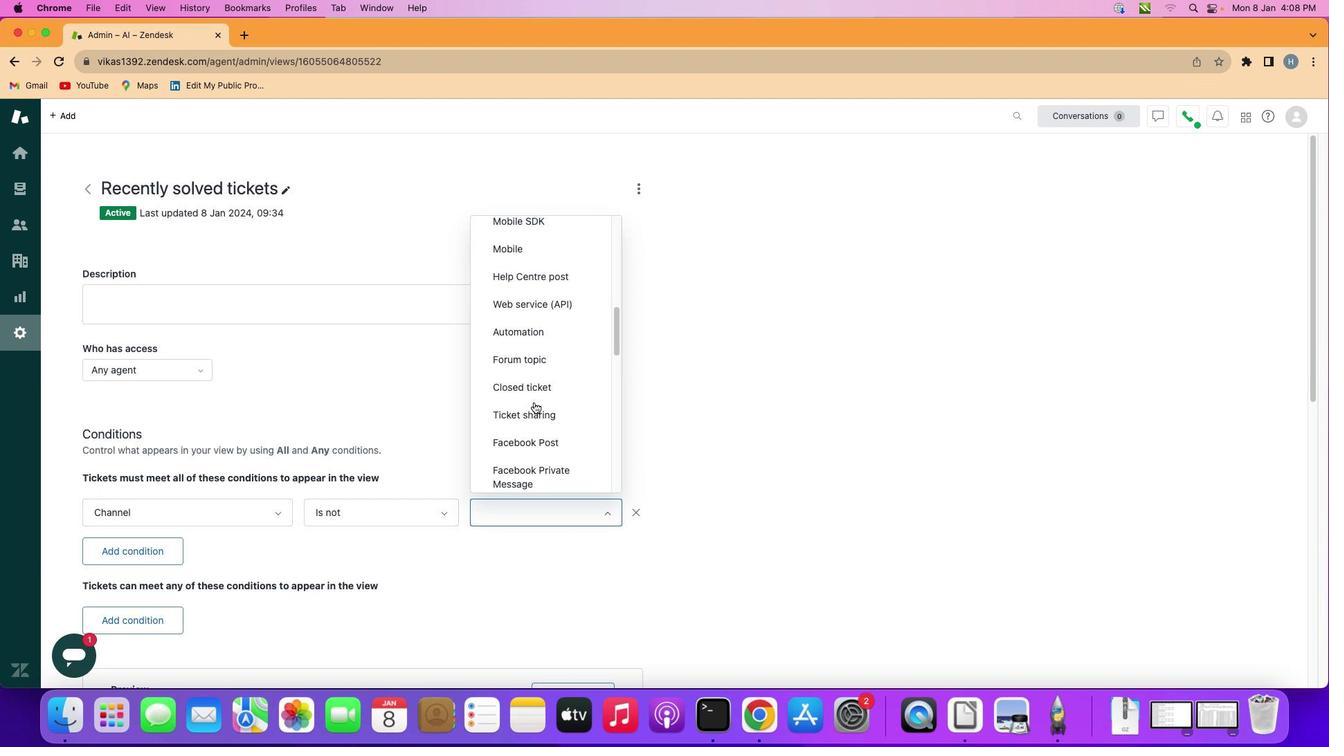 
Action: Mouse scrolled (533, 402) with delta (0, -2)
Screenshot: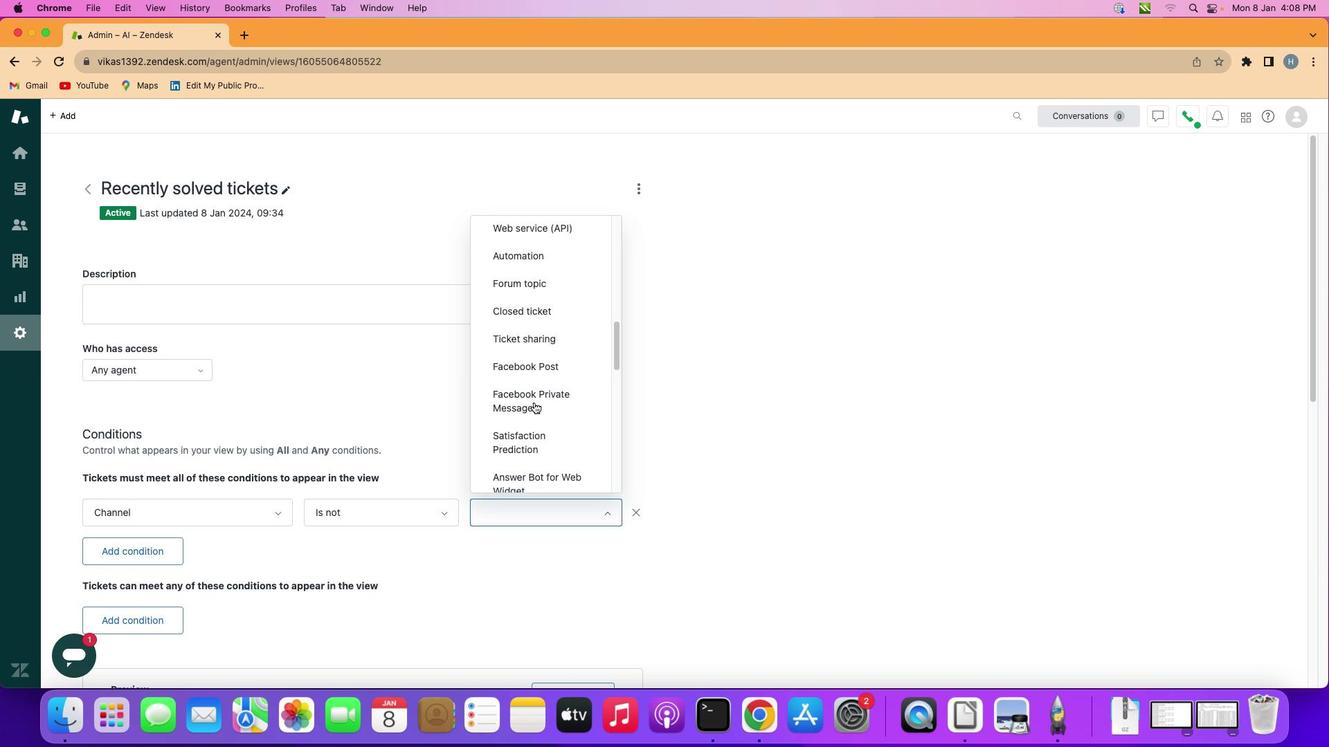 
Action: Mouse scrolled (533, 402) with delta (0, -2)
Screenshot: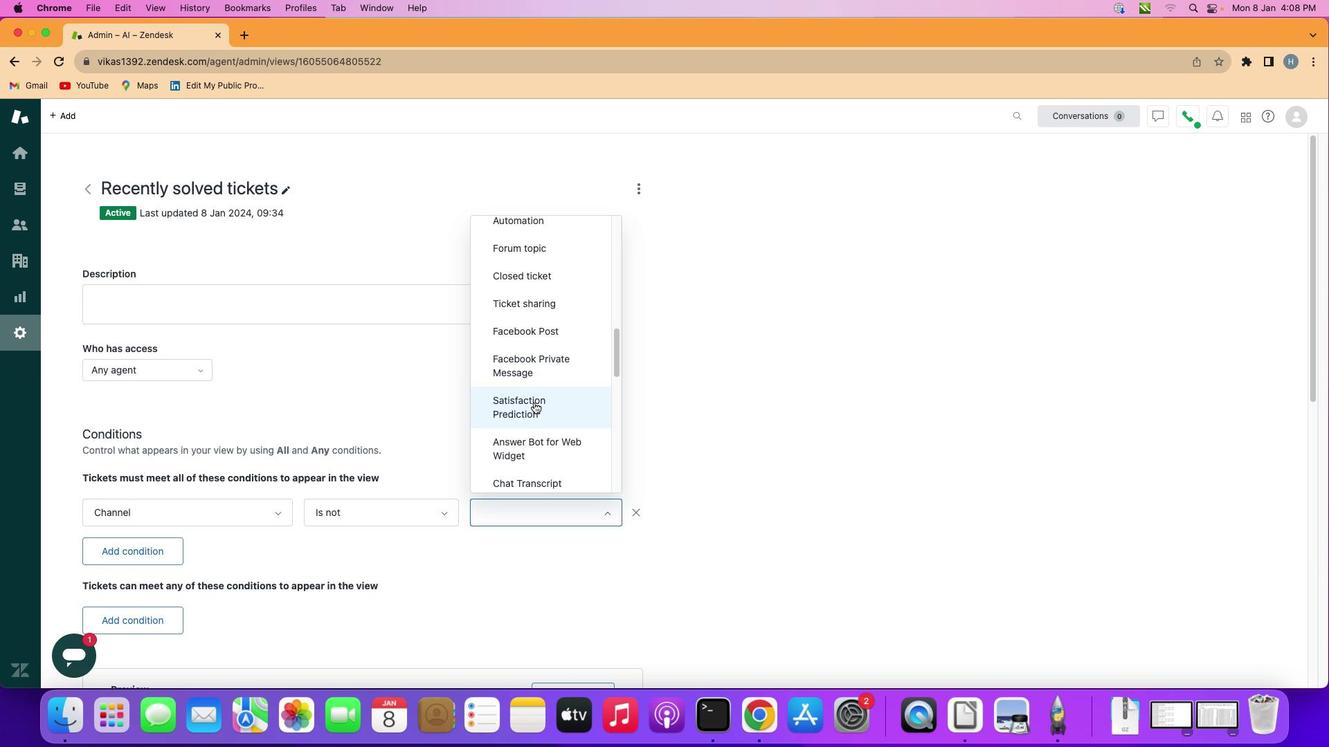 
Action: Mouse moved to (535, 401)
Screenshot: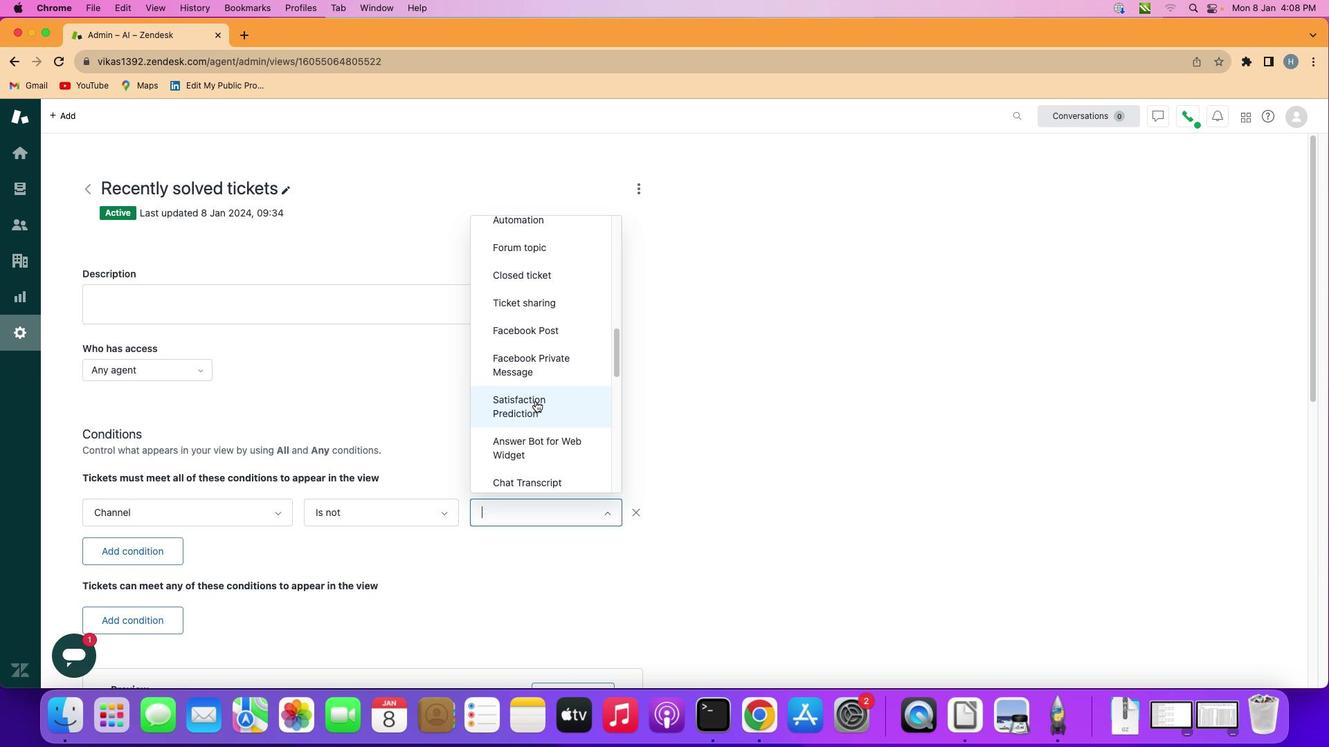 
Action: Mouse scrolled (535, 401) with delta (0, 0)
Screenshot: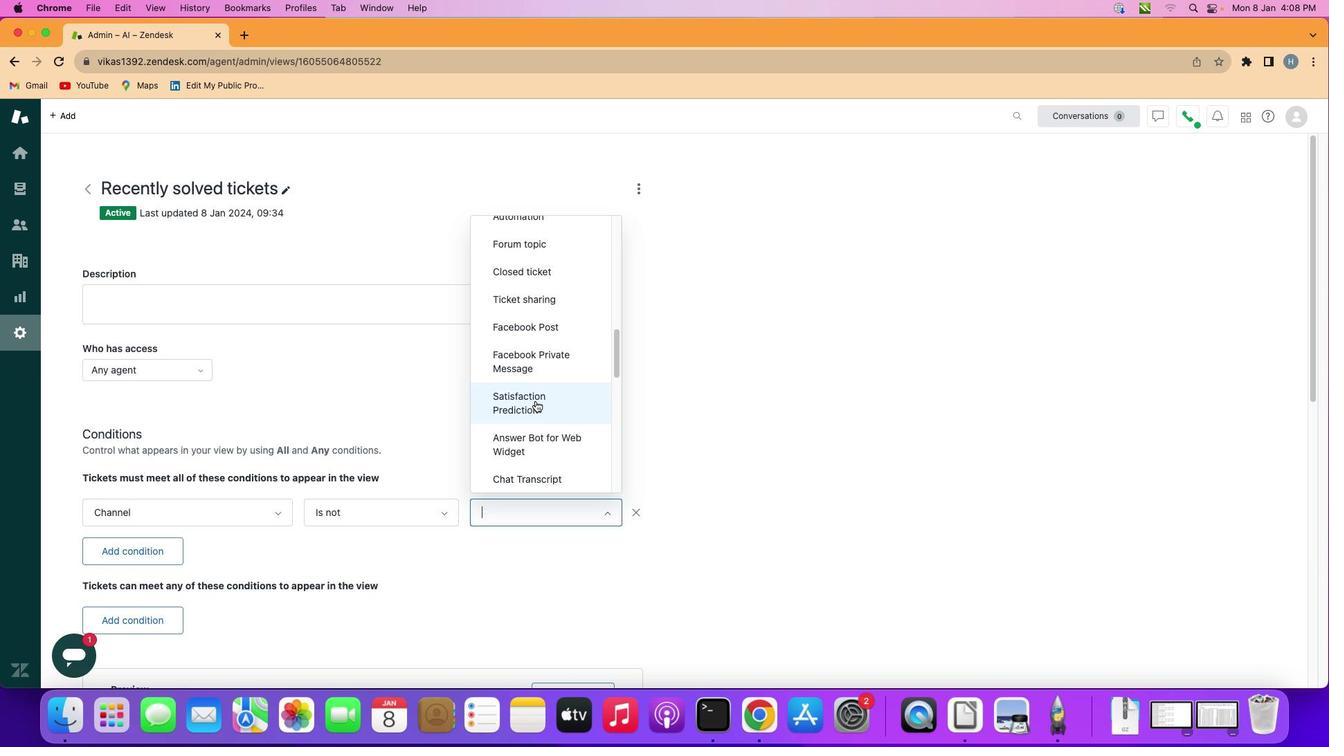 
Action: Mouse scrolled (535, 401) with delta (0, 0)
Screenshot: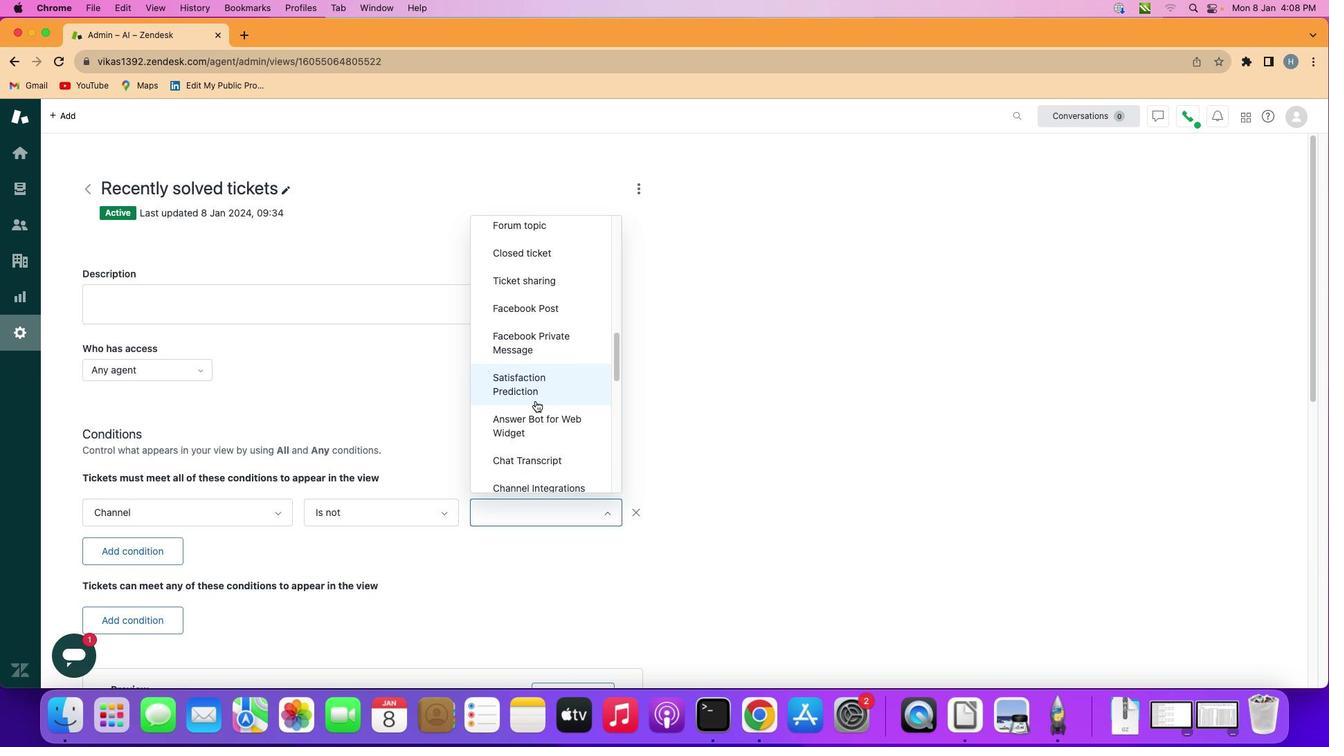 
Action: Mouse scrolled (535, 401) with delta (0, 0)
Screenshot: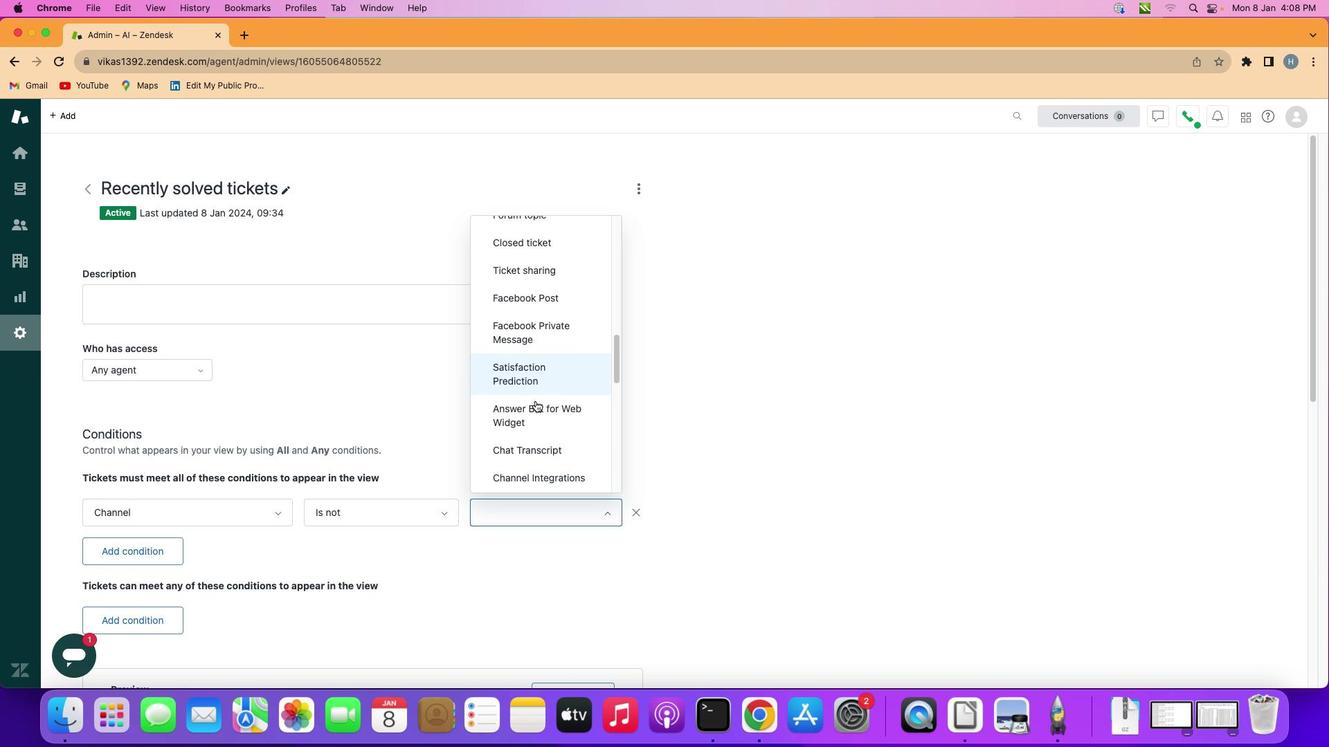 
Action: Mouse scrolled (535, 401) with delta (0, 0)
Screenshot: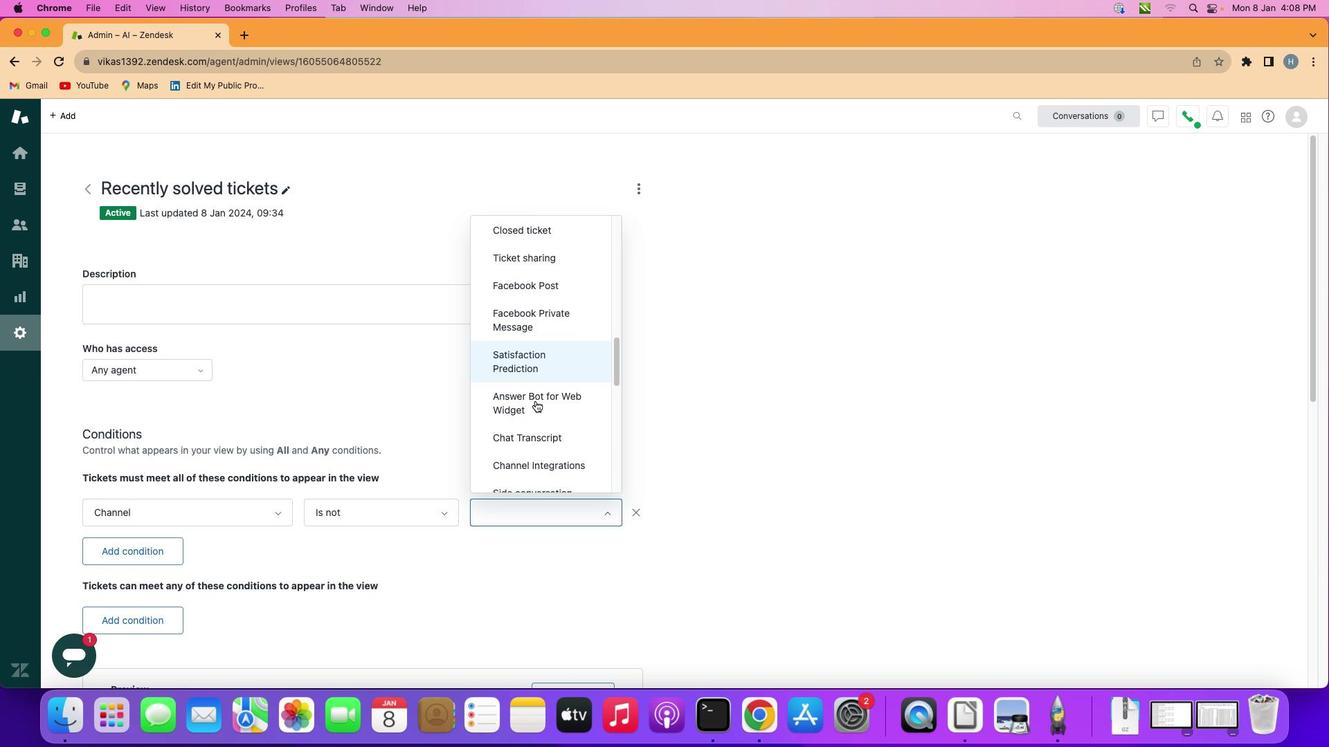
Action: Mouse scrolled (535, 401) with delta (0, 0)
Screenshot: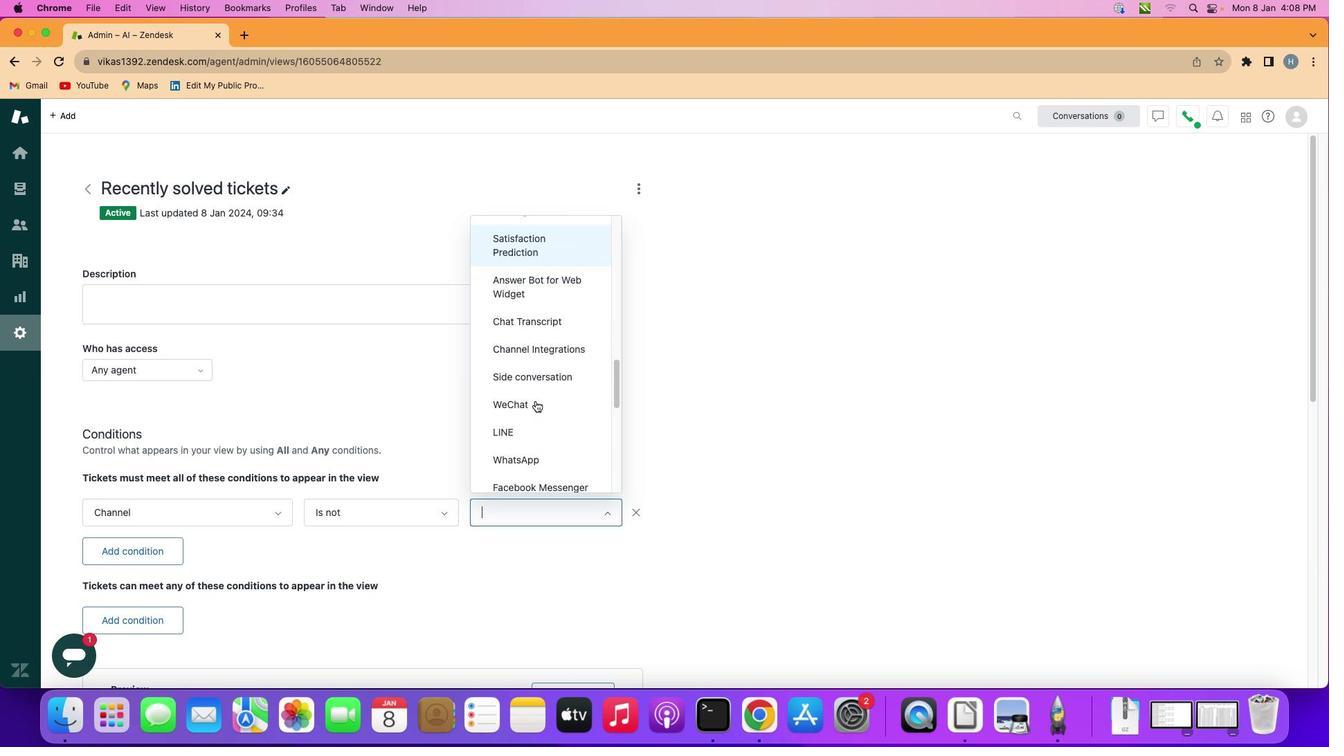 
Action: Mouse scrolled (535, 401) with delta (0, -1)
Screenshot: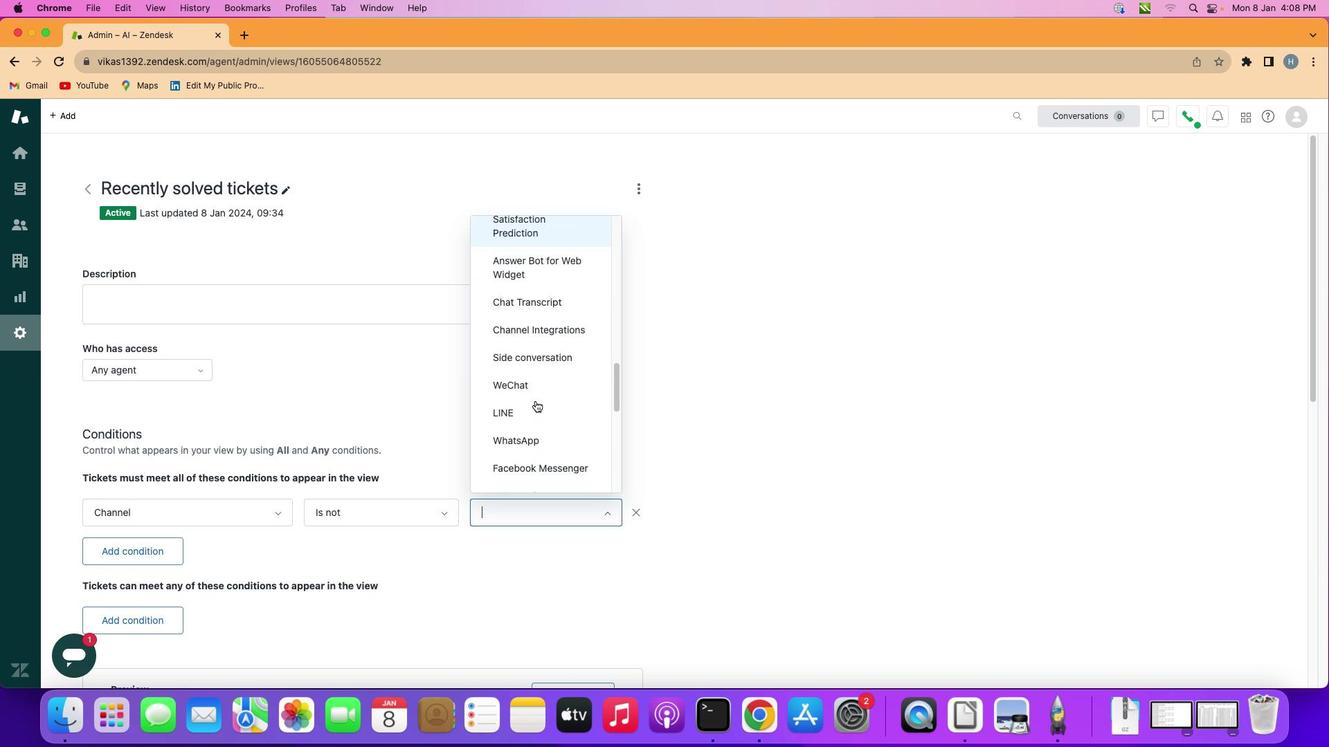 
Action: Mouse scrolled (535, 401) with delta (0, -1)
Screenshot: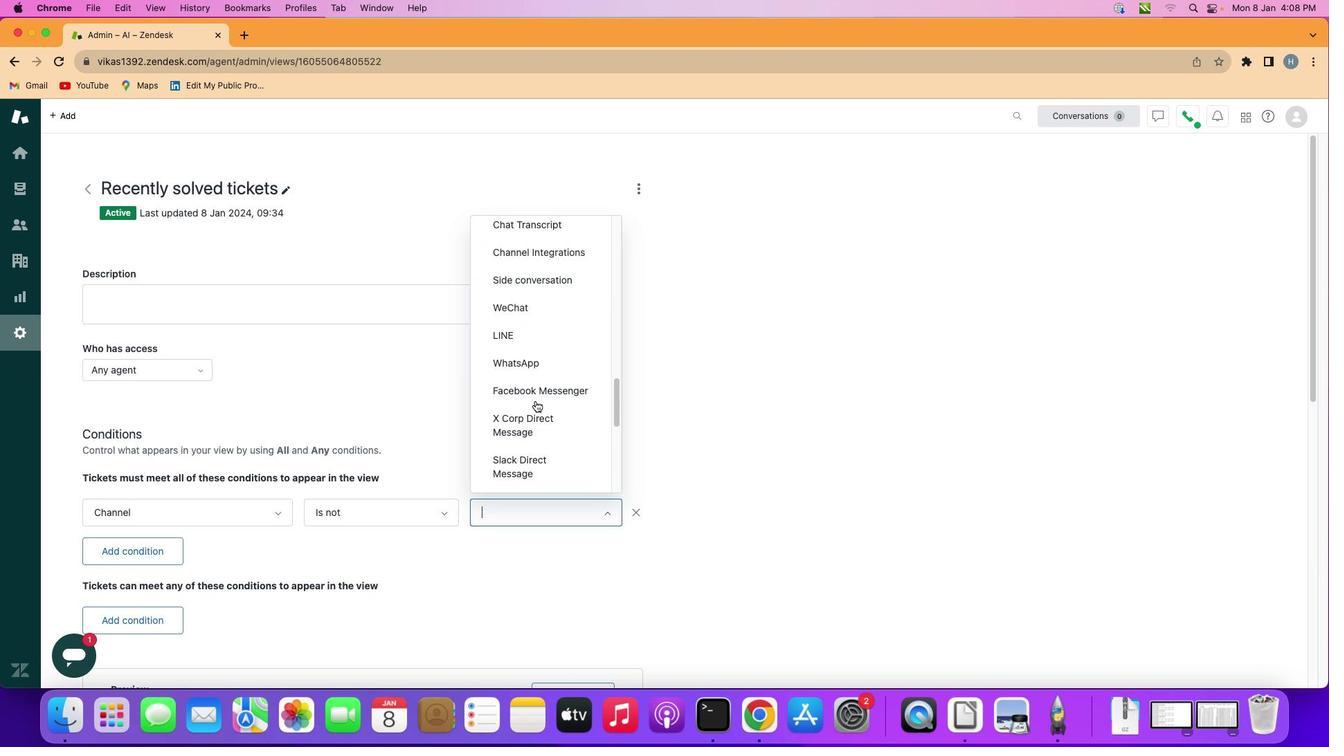 
Action: Mouse scrolled (535, 401) with delta (0, -2)
Screenshot: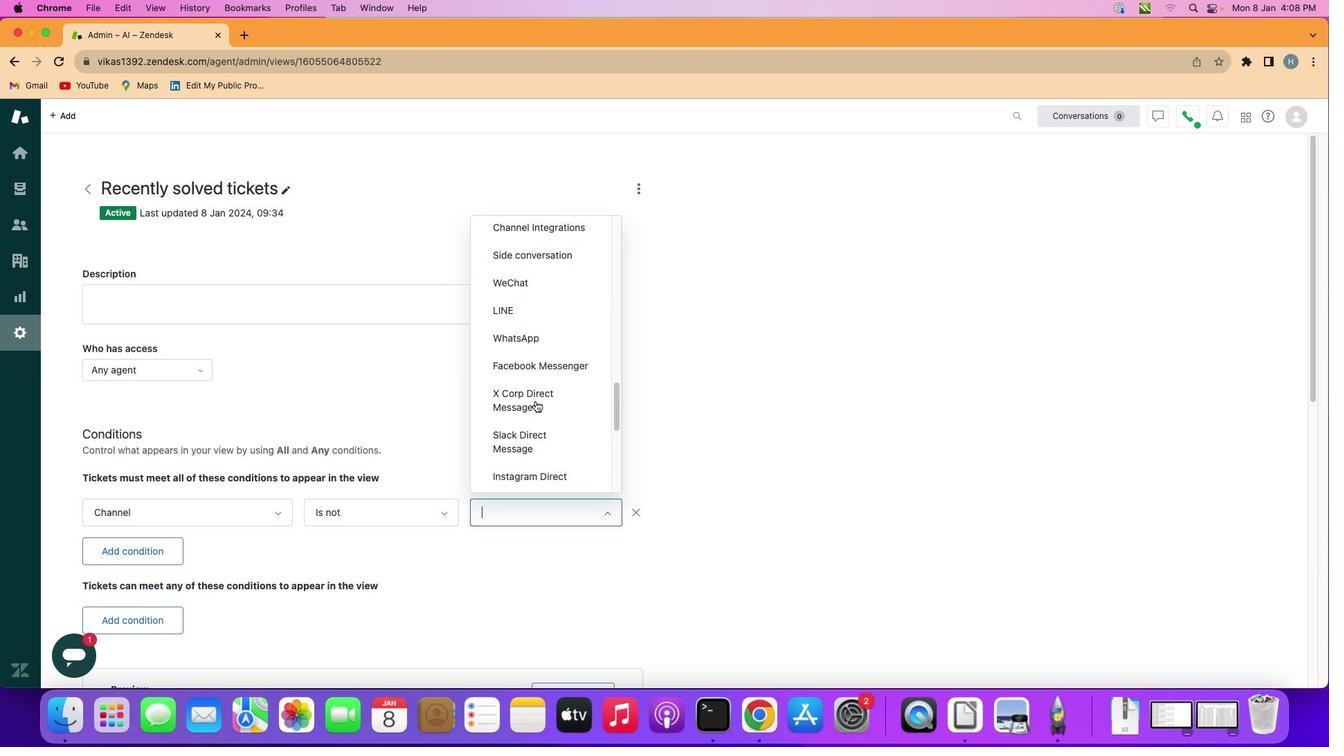 
Action: Mouse scrolled (535, 401) with delta (0, 0)
Screenshot: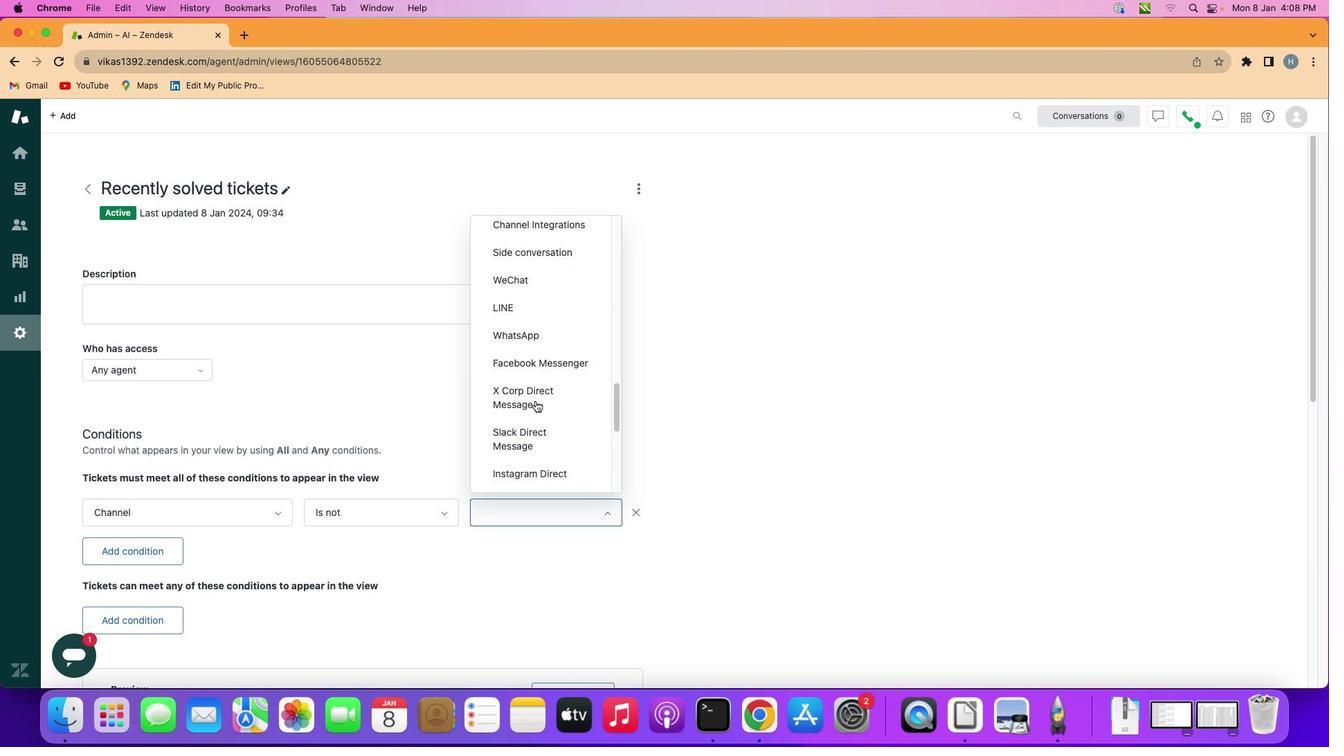 
Action: Mouse moved to (565, 315)
Screenshot: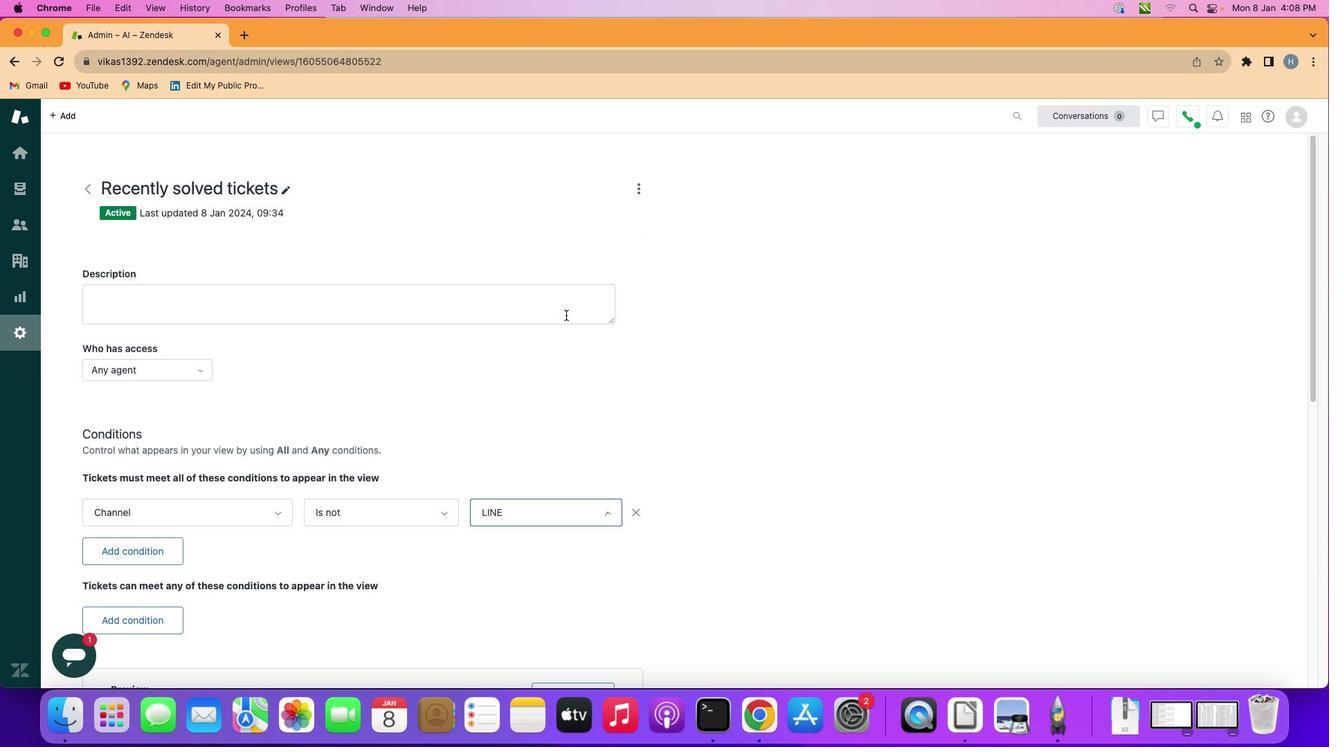 
Action: Mouse pressed left at (565, 315)
Screenshot: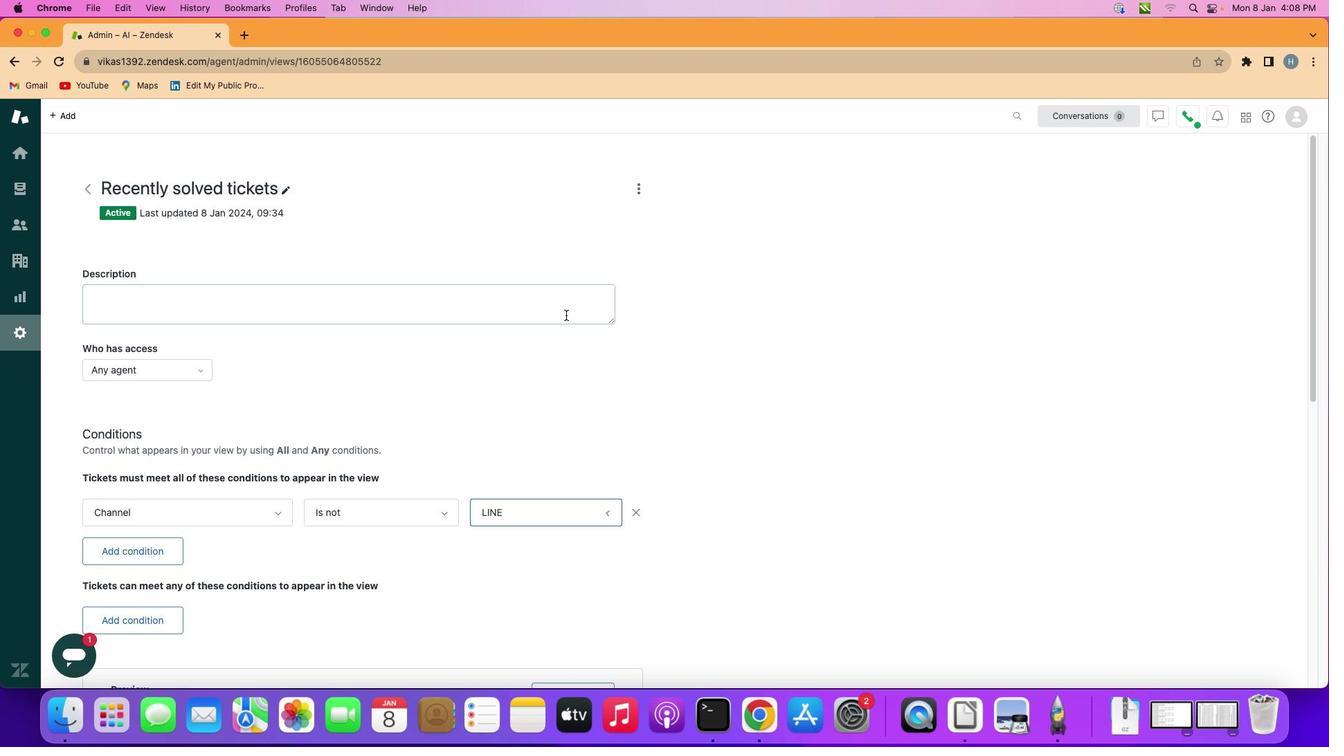 
